 Task: Arrange a 90-minute workshop on team motivation techniques.
Action: Mouse moved to (85, 223)
Screenshot: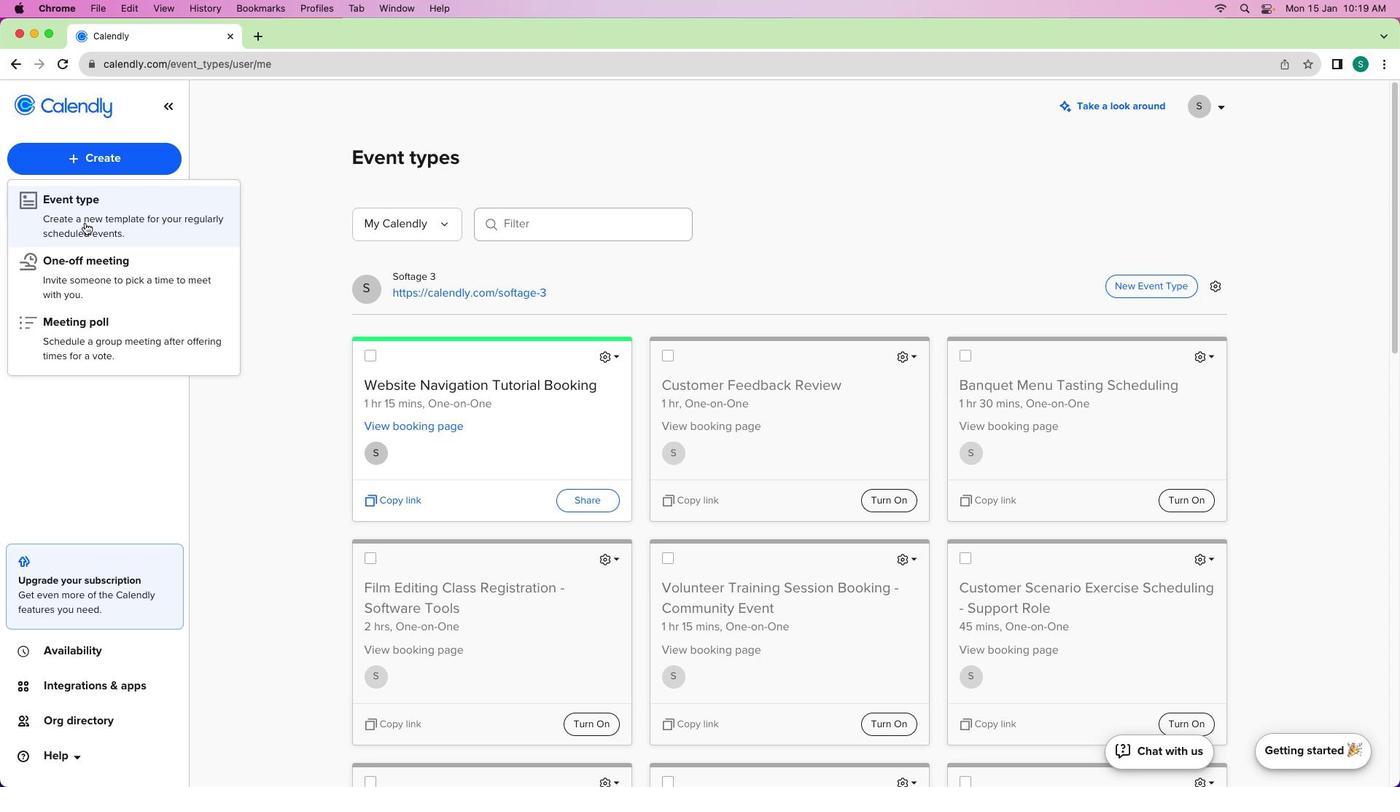 
Action: Mouse pressed left at (85, 223)
Screenshot: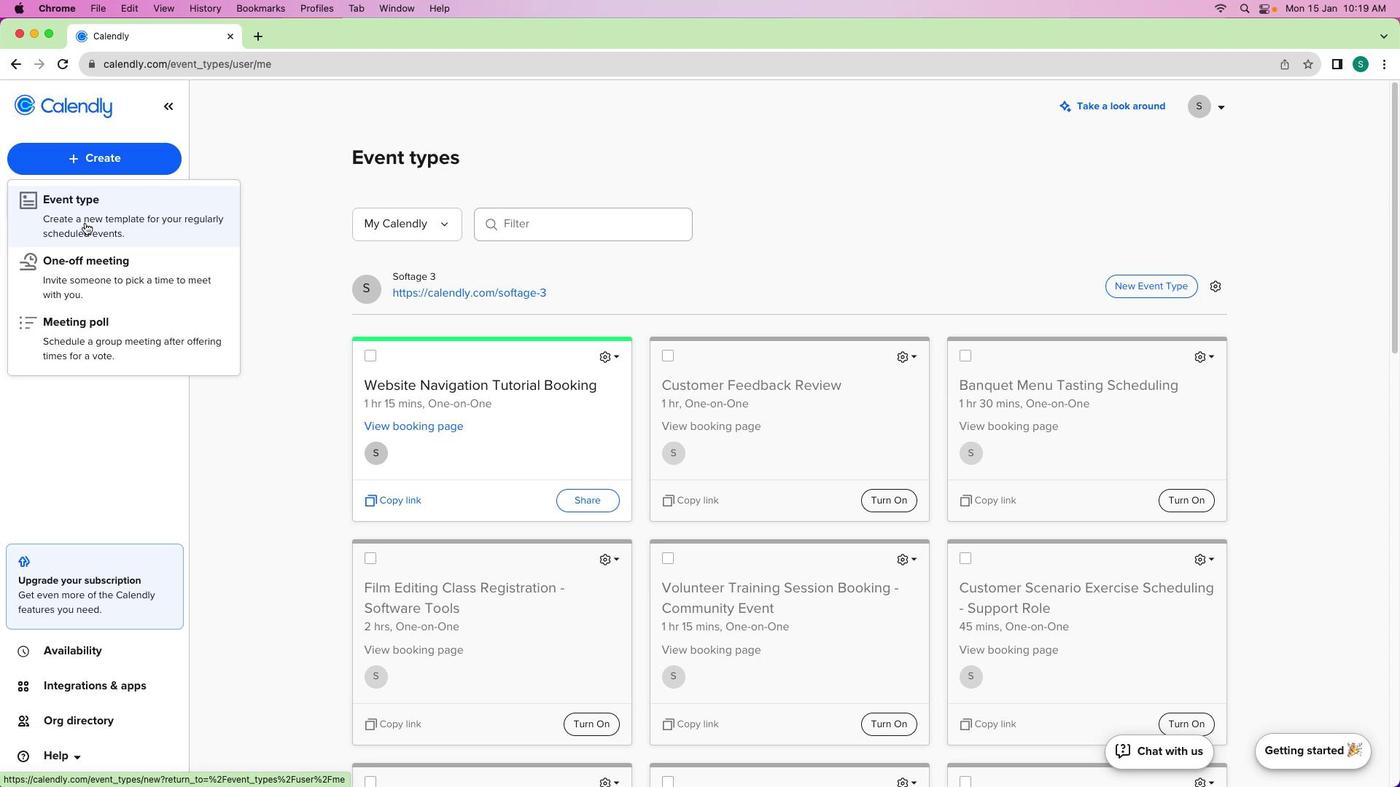 
Action: Mouse moved to (462, 272)
Screenshot: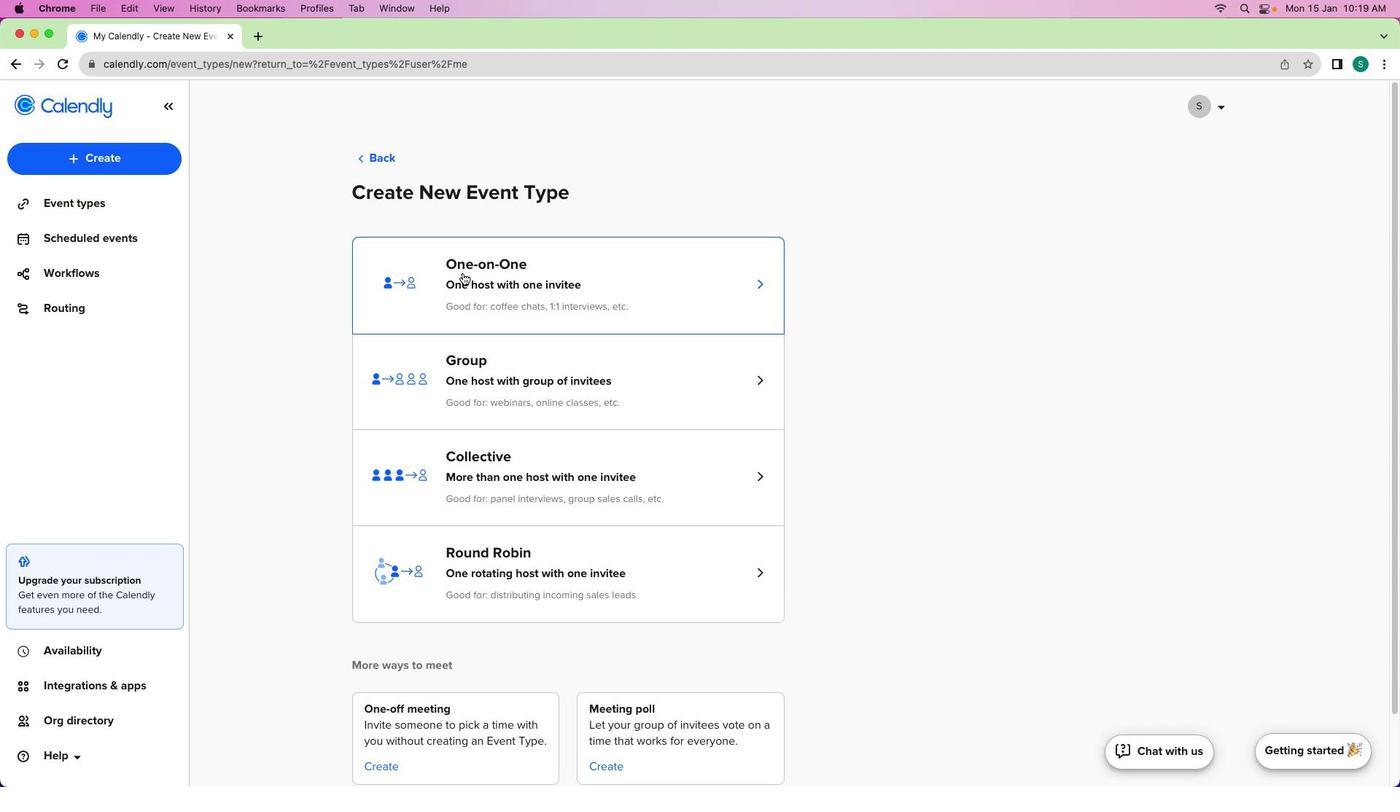 
Action: Mouse pressed left at (462, 272)
Screenshot: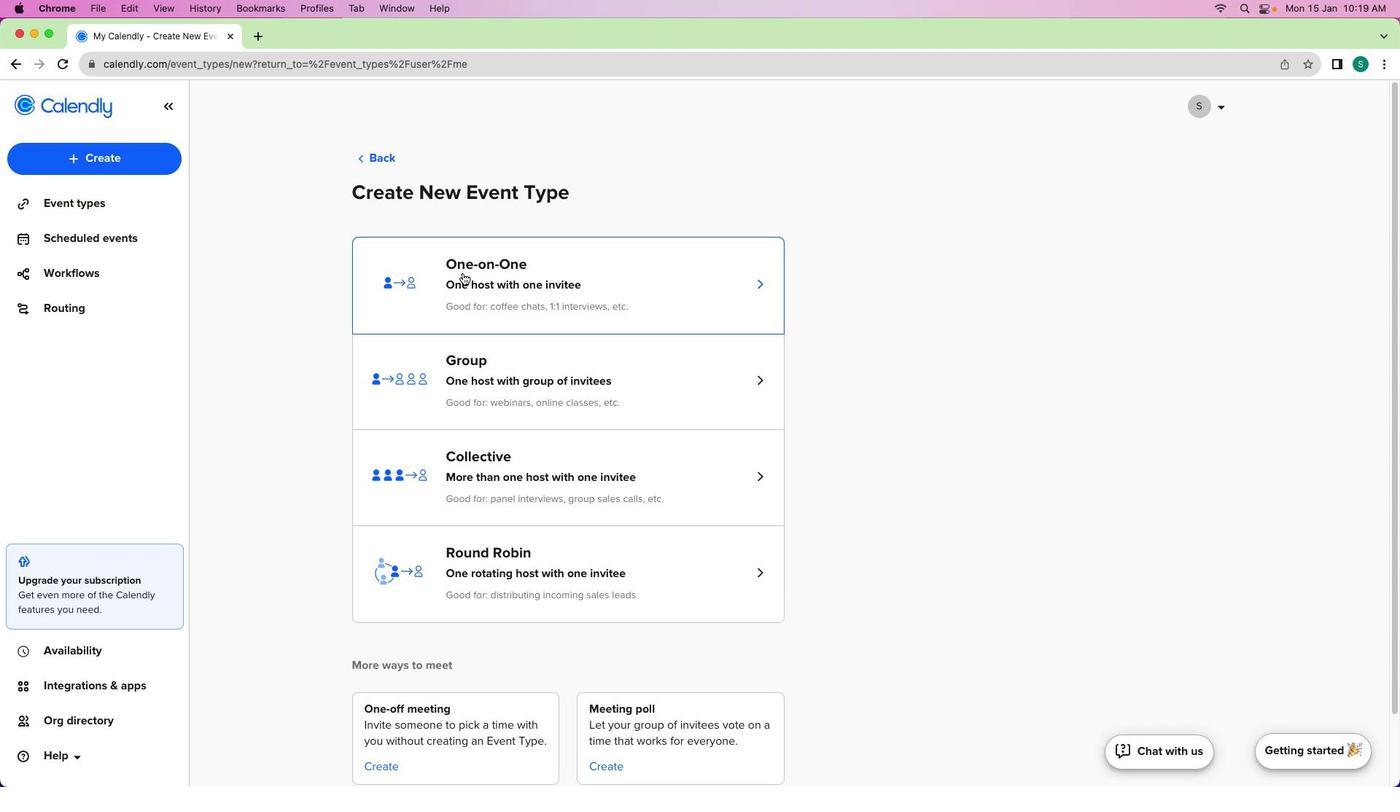 
Action: Mouse moved to (236, 214)
Screenshot: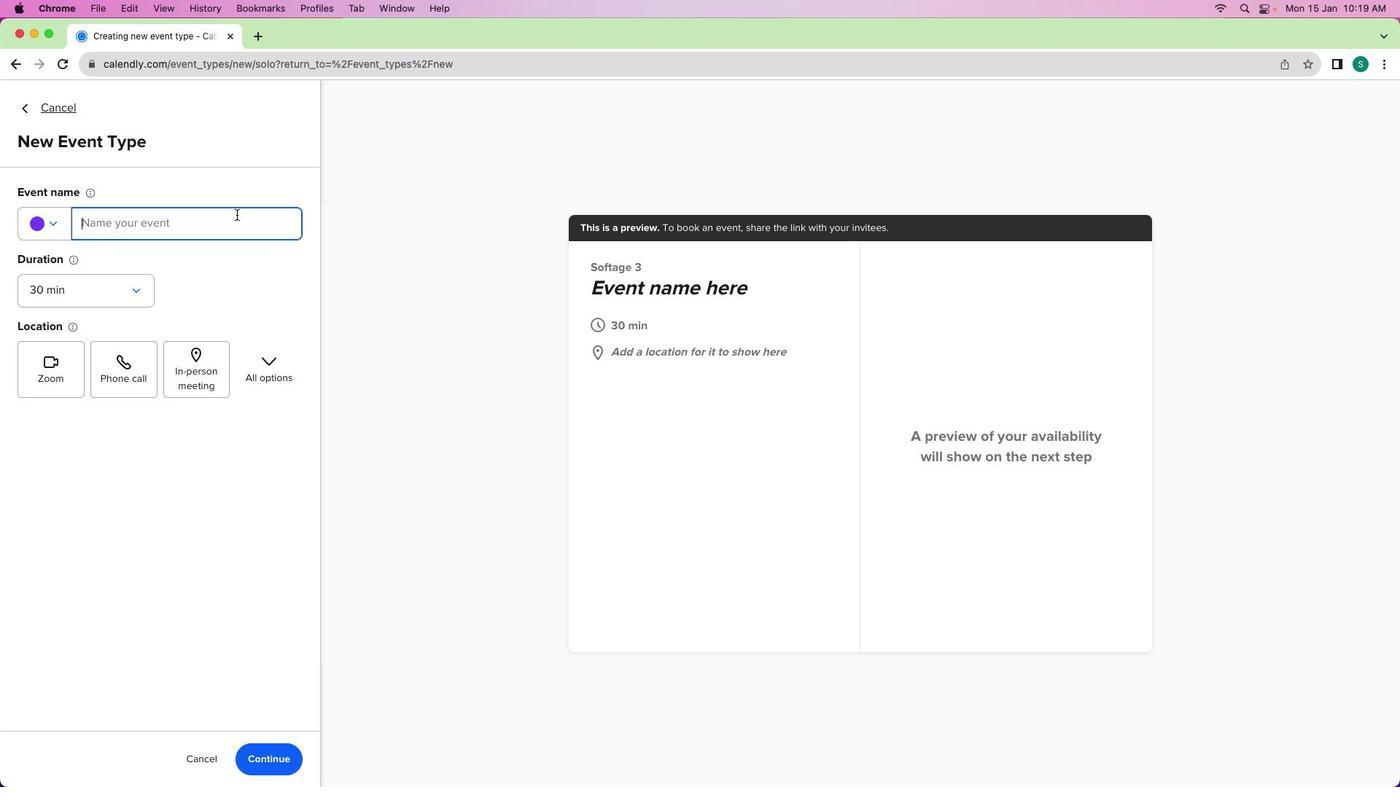 
Action: Mouse pressed left at (236, 214)
Screenshot: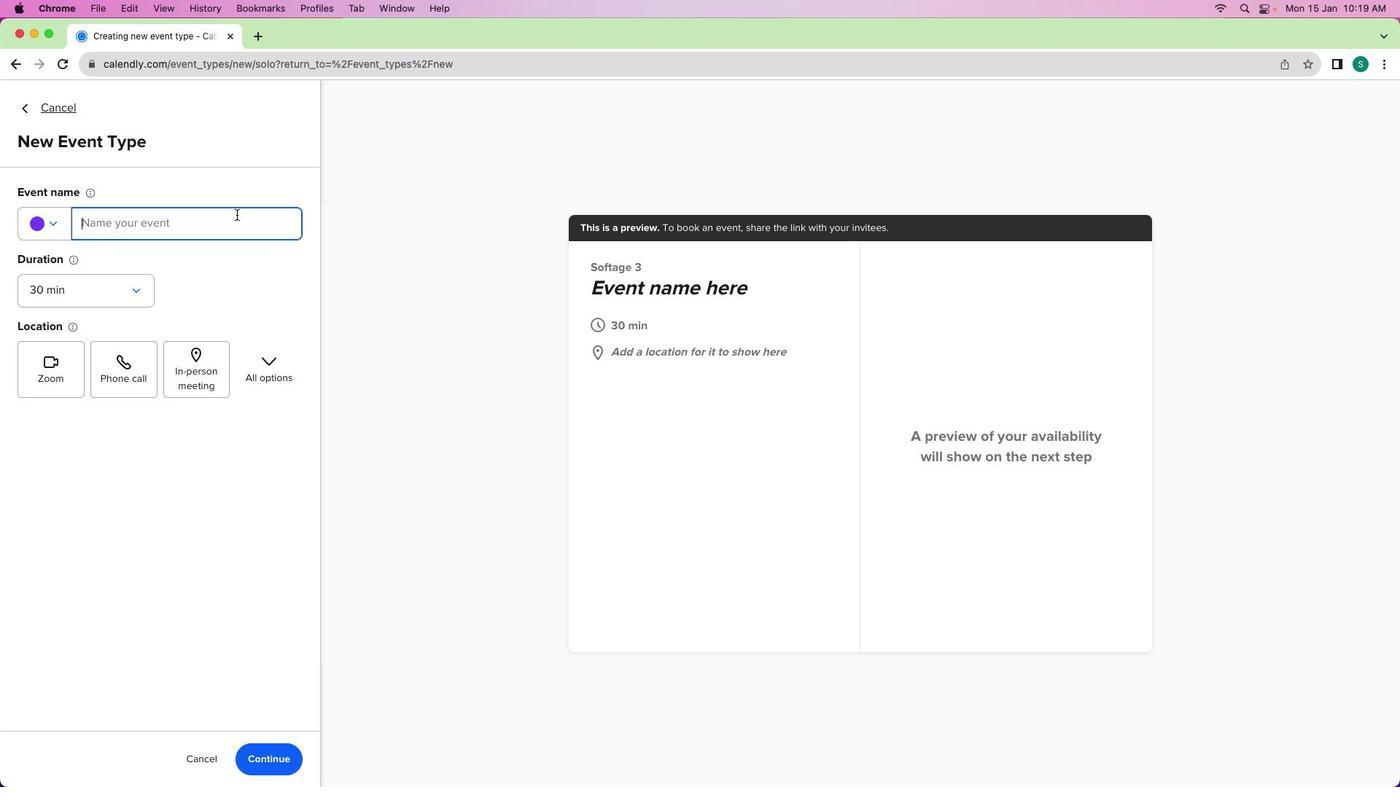 
Action: Mouse moved to (242, 213)
Screenshot: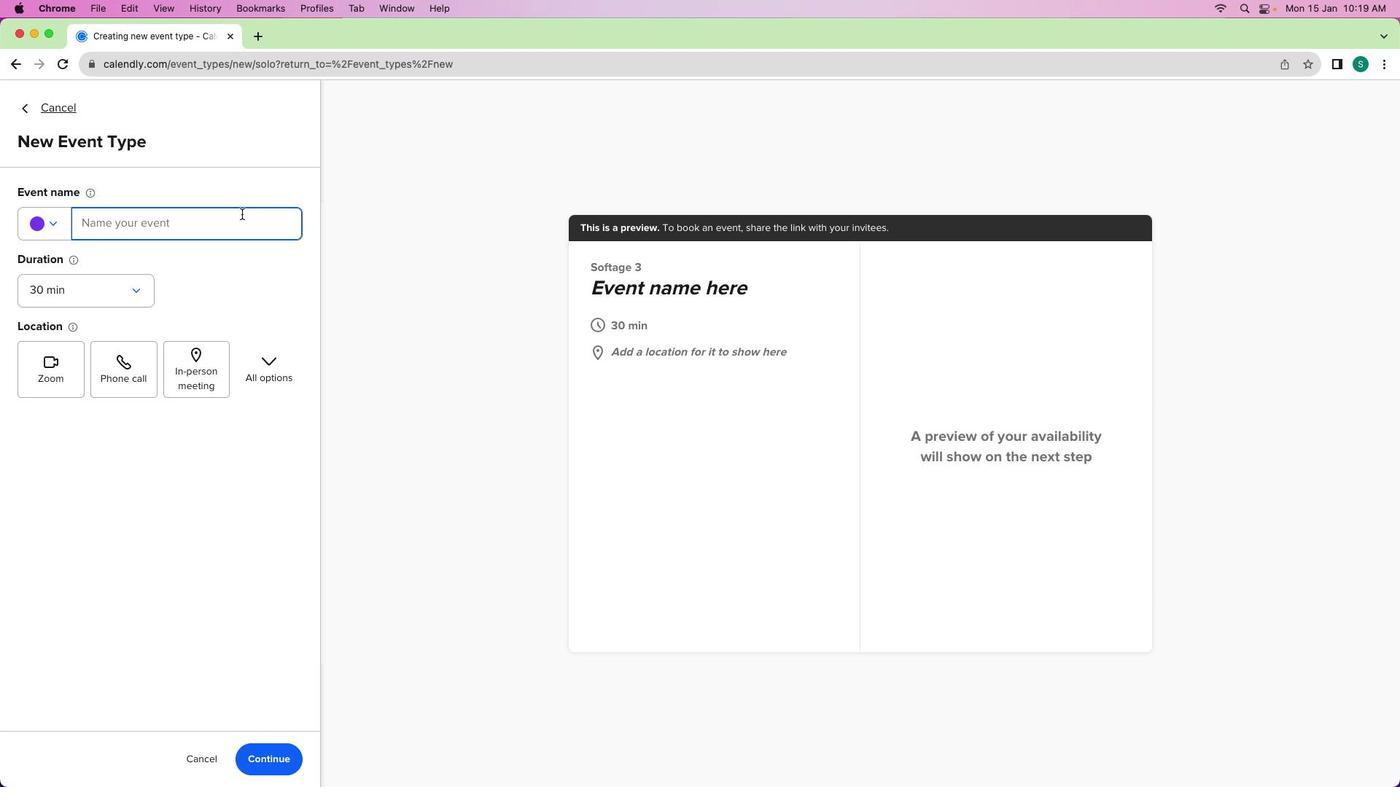 
Action: Key pressed Key.shift'T''e''a''m'Key.spaceKey.shift'M''o''t''i''v''a''t''i''o''n'Key.spaceKey.shift'T''e''c''h''n''i''q''u''e''s'Key.spaceKey.shift'W''o''r''k''s''h''o''p'
Screenshot: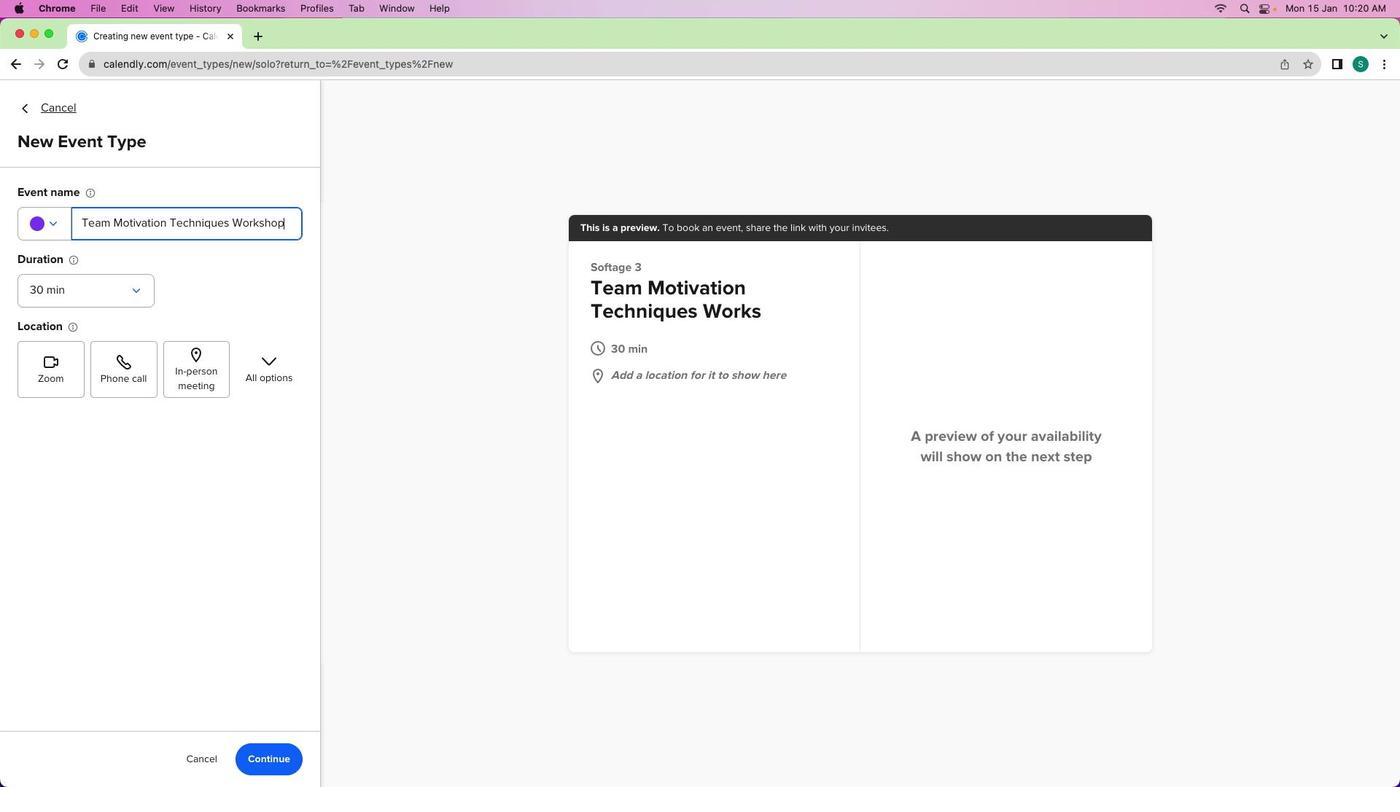 
Action: Mouse moved to (93, 291)
Screenshot: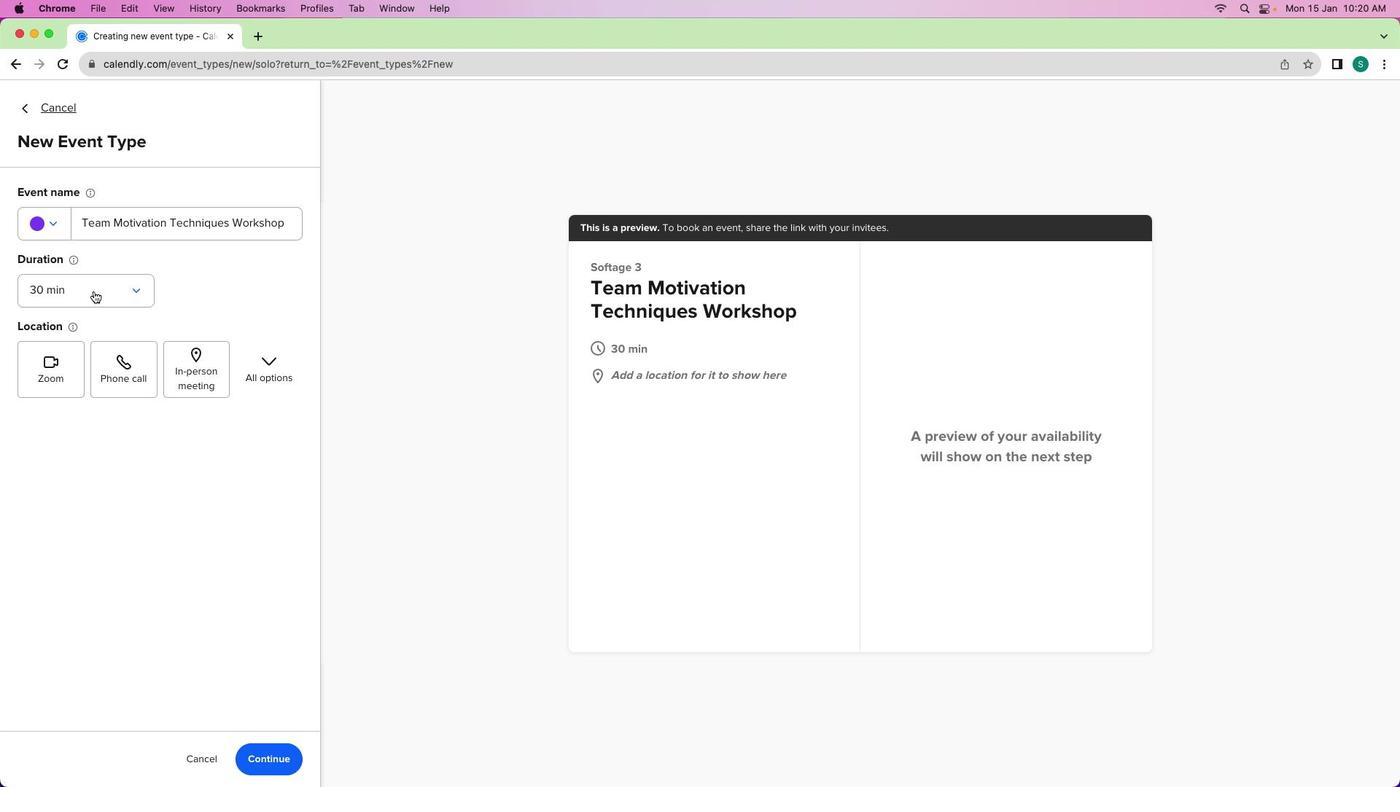 
Action: Mouse pressed left at (93, 291)
Screenshot: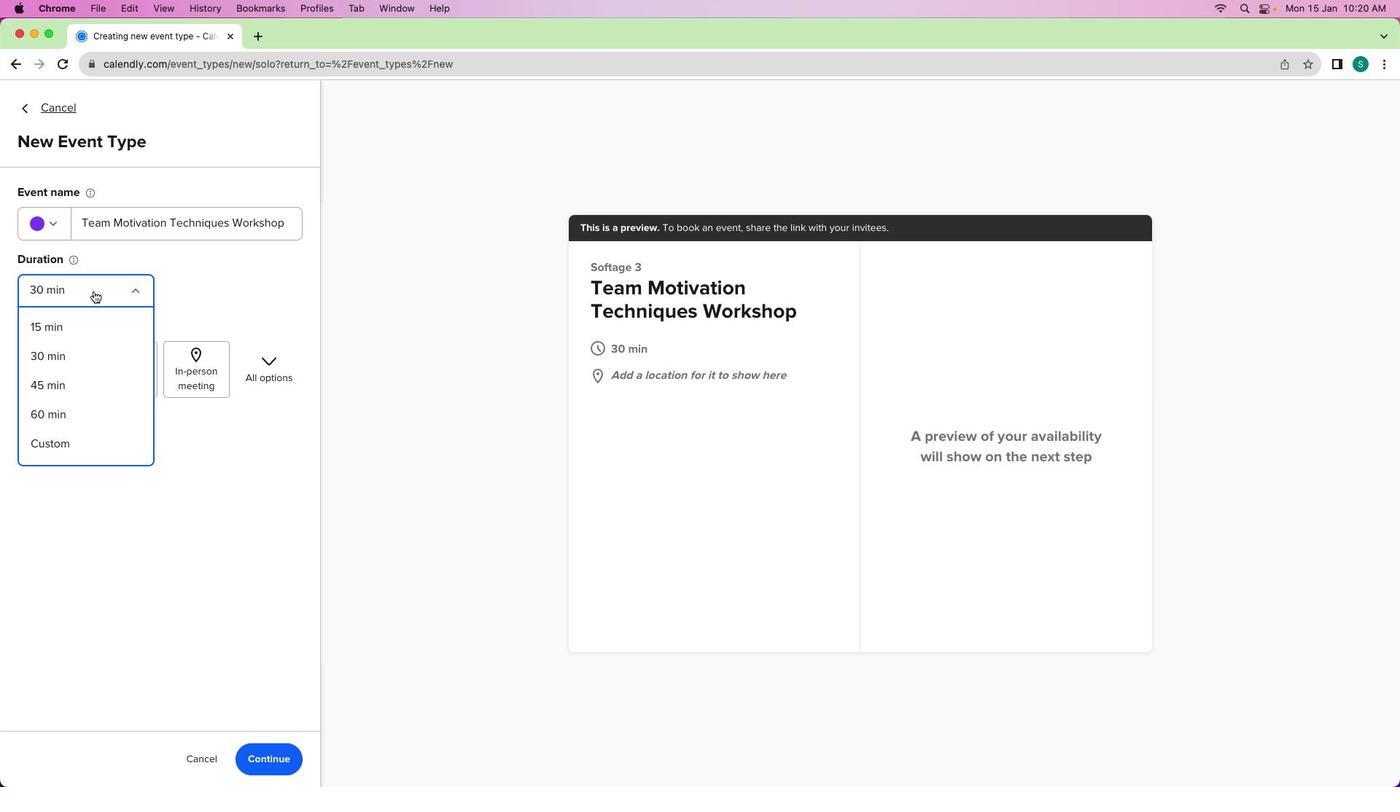 
Action: Mouse moved to (89, 433)
Screenshot: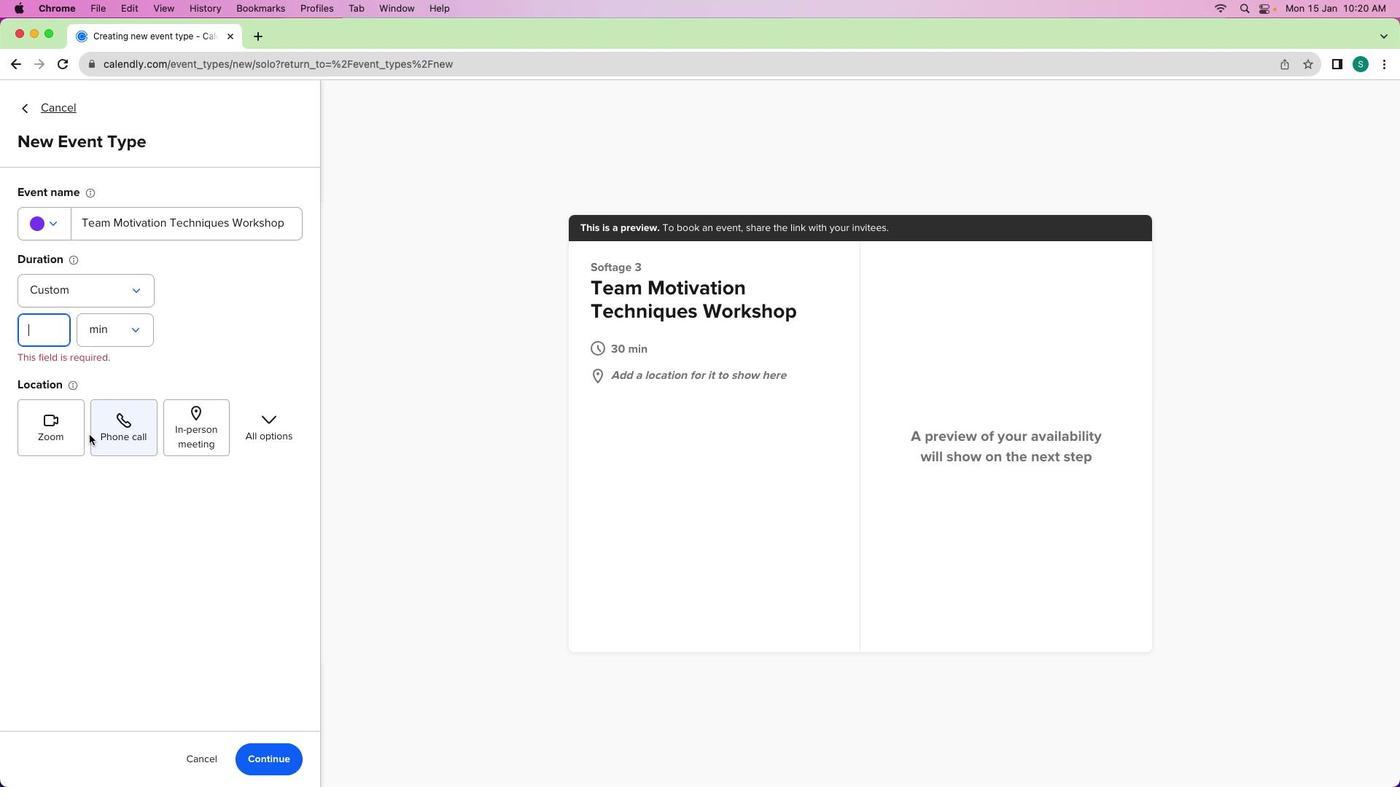 
Action: Mouse pressed left at (89, 433)
Screenshot: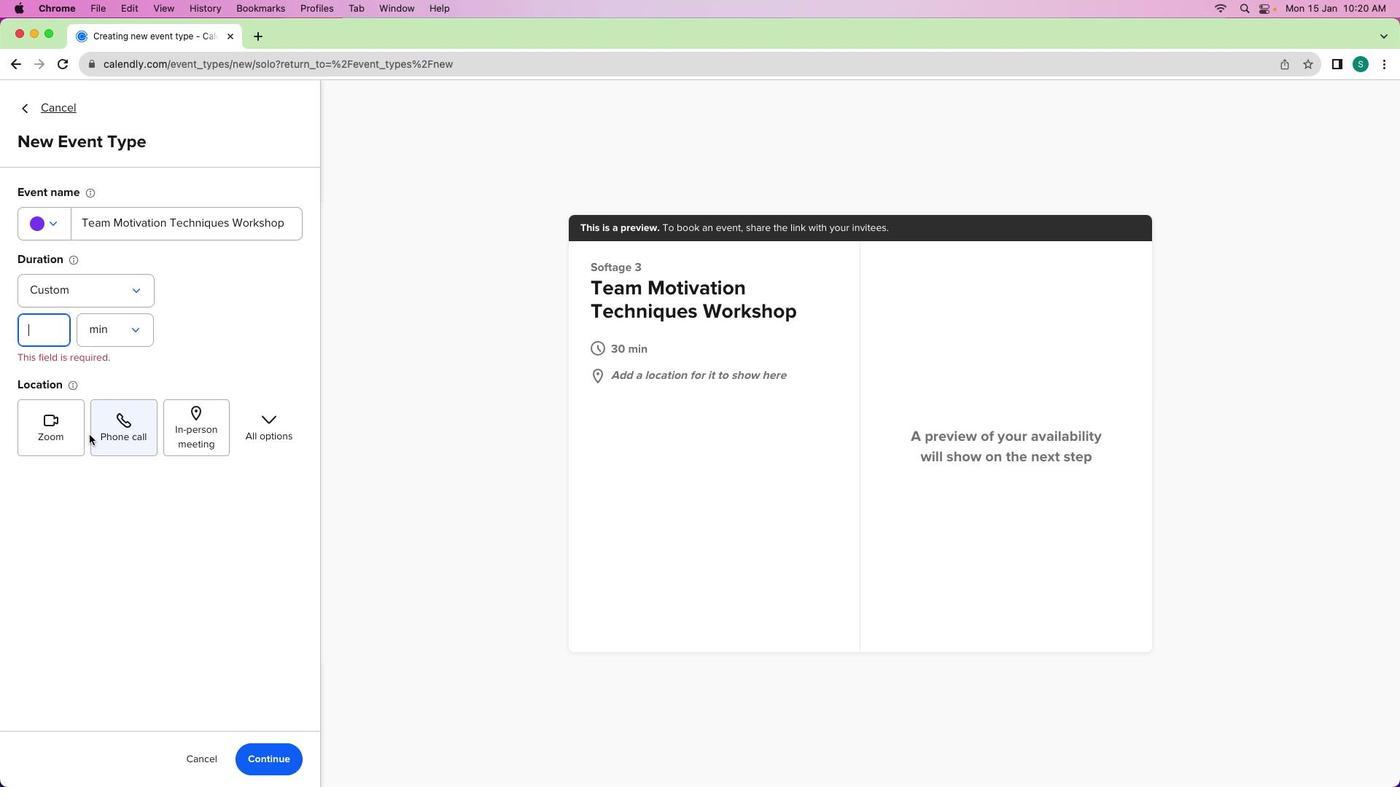 
Action: Mouse moved to (43, 352)
Screenshot: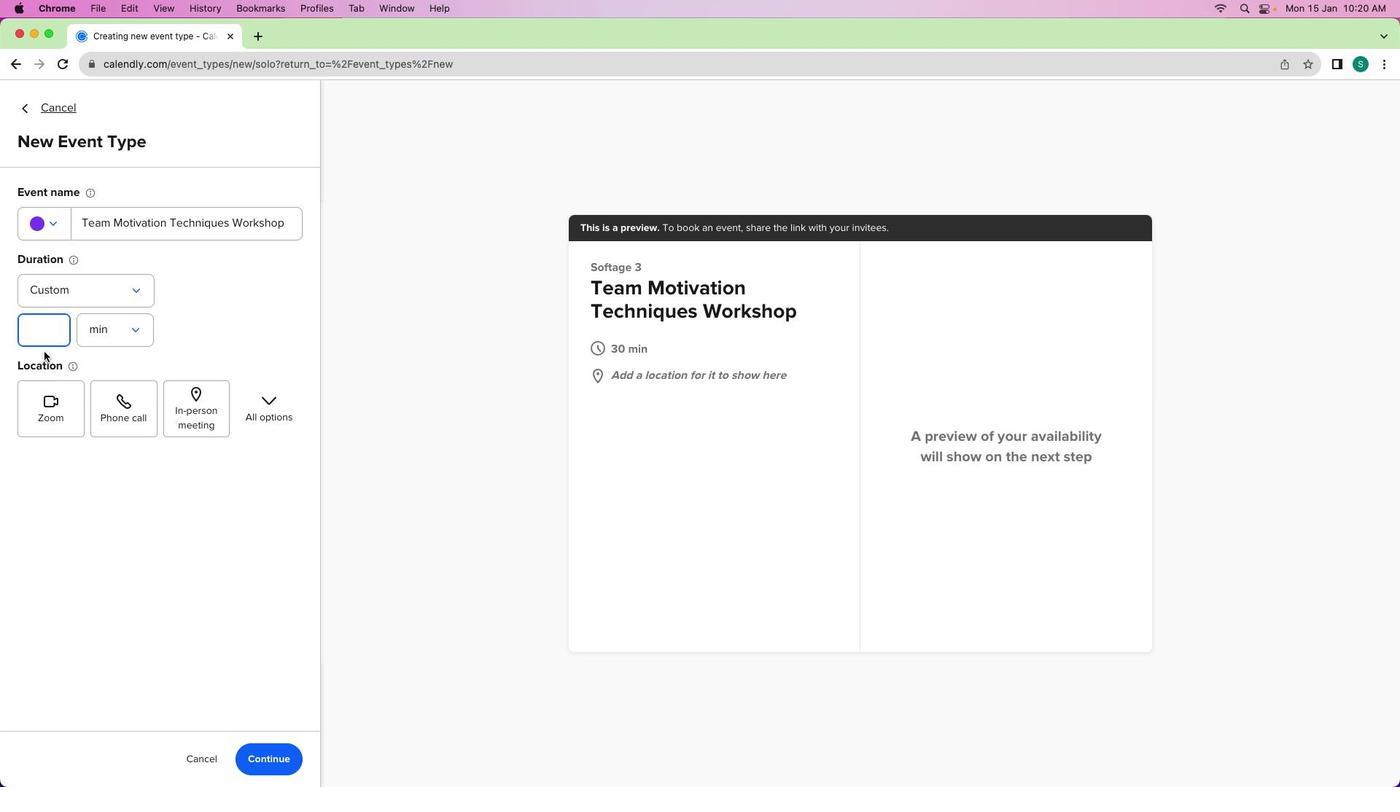 
Action: Key pressed '9''0'
Screenshot: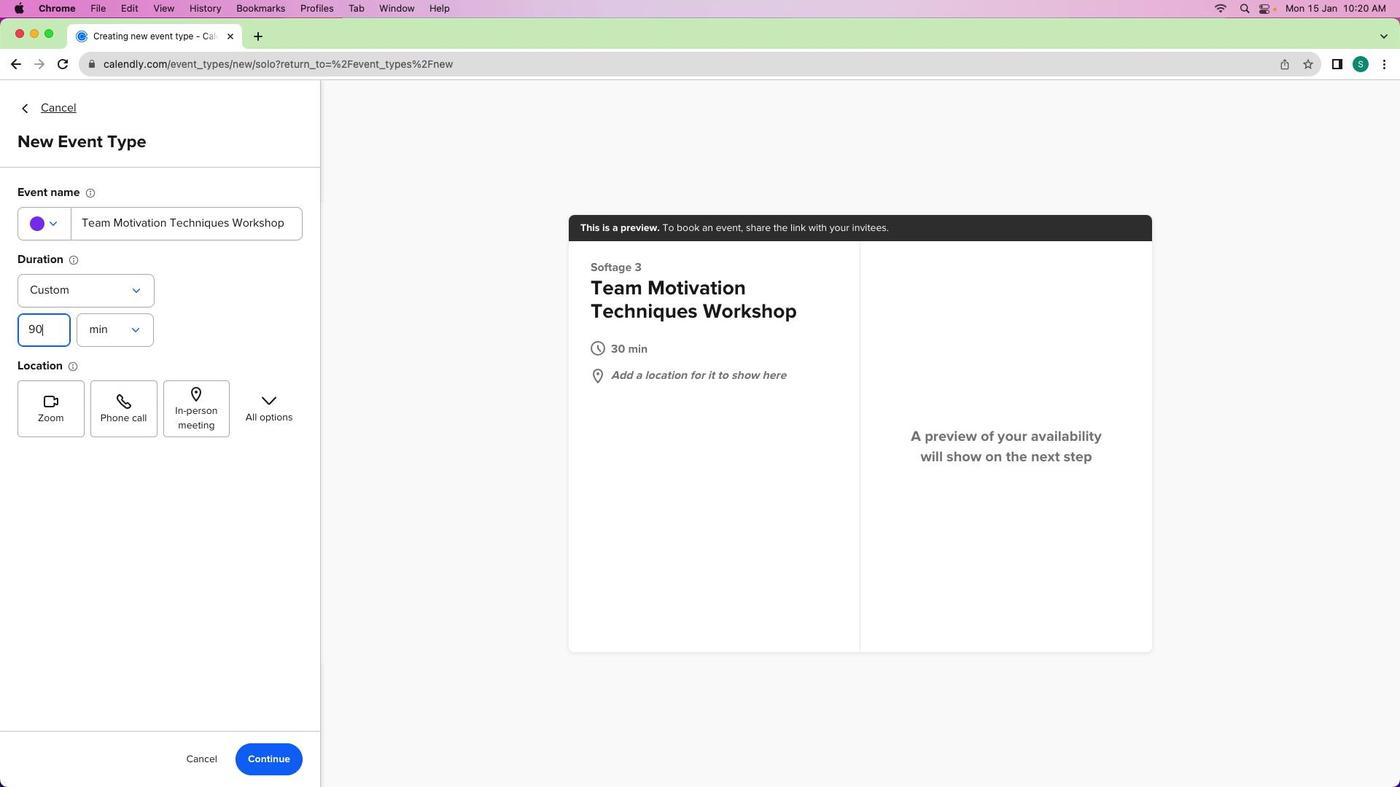 
Action: Mouse moved to (46, 224)
Screenshot: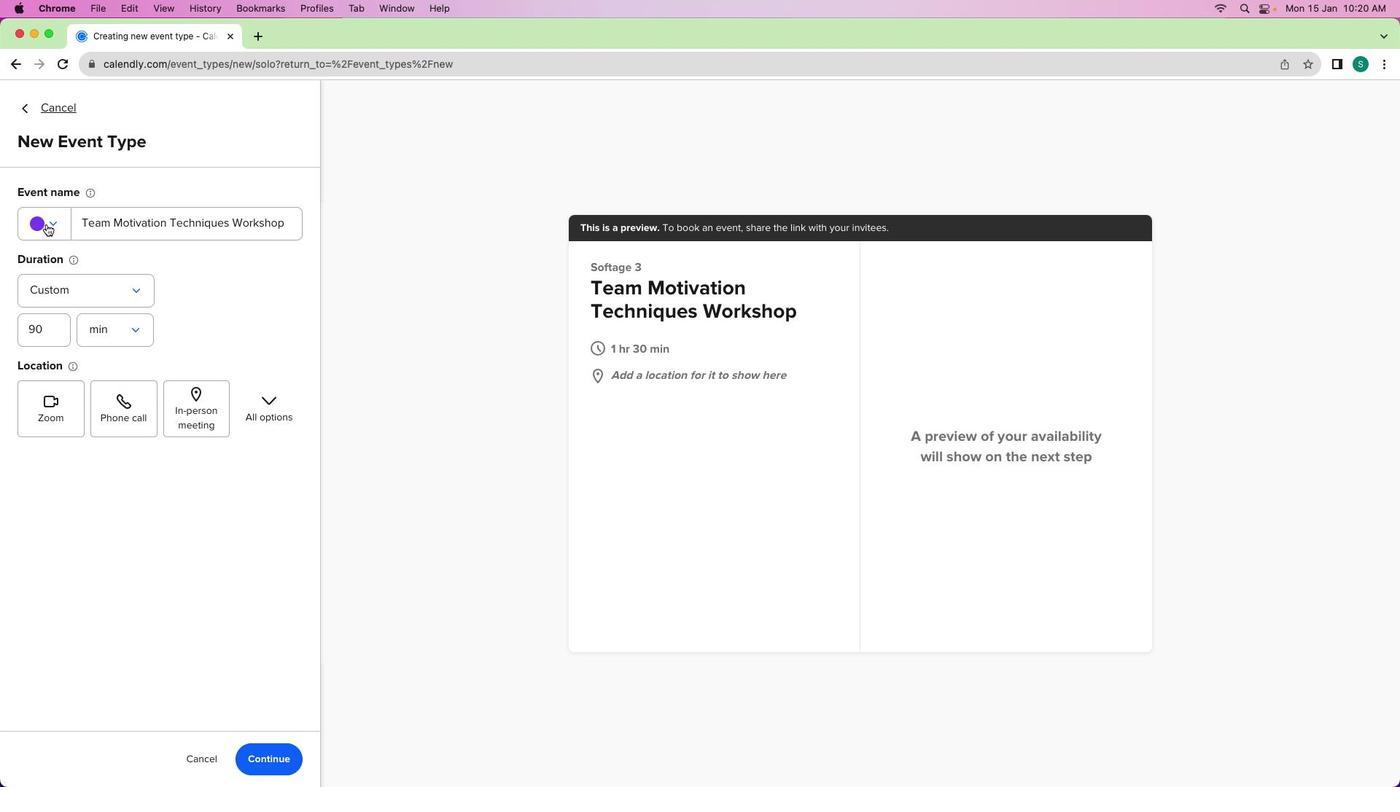 
Action: Mouse pressed left at (46, 224)
Screenshot: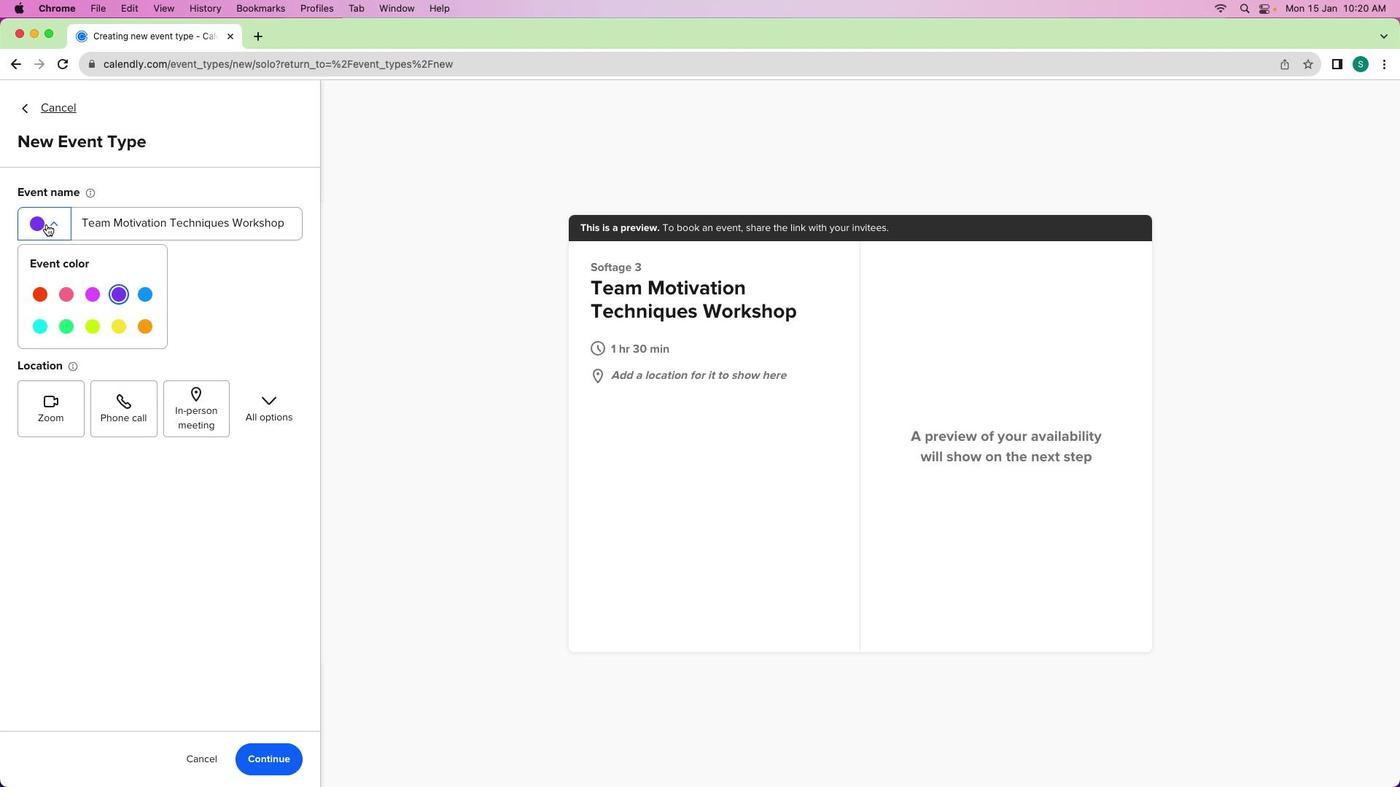 
Action: Mouse moved to (141, 301)
Screenshot: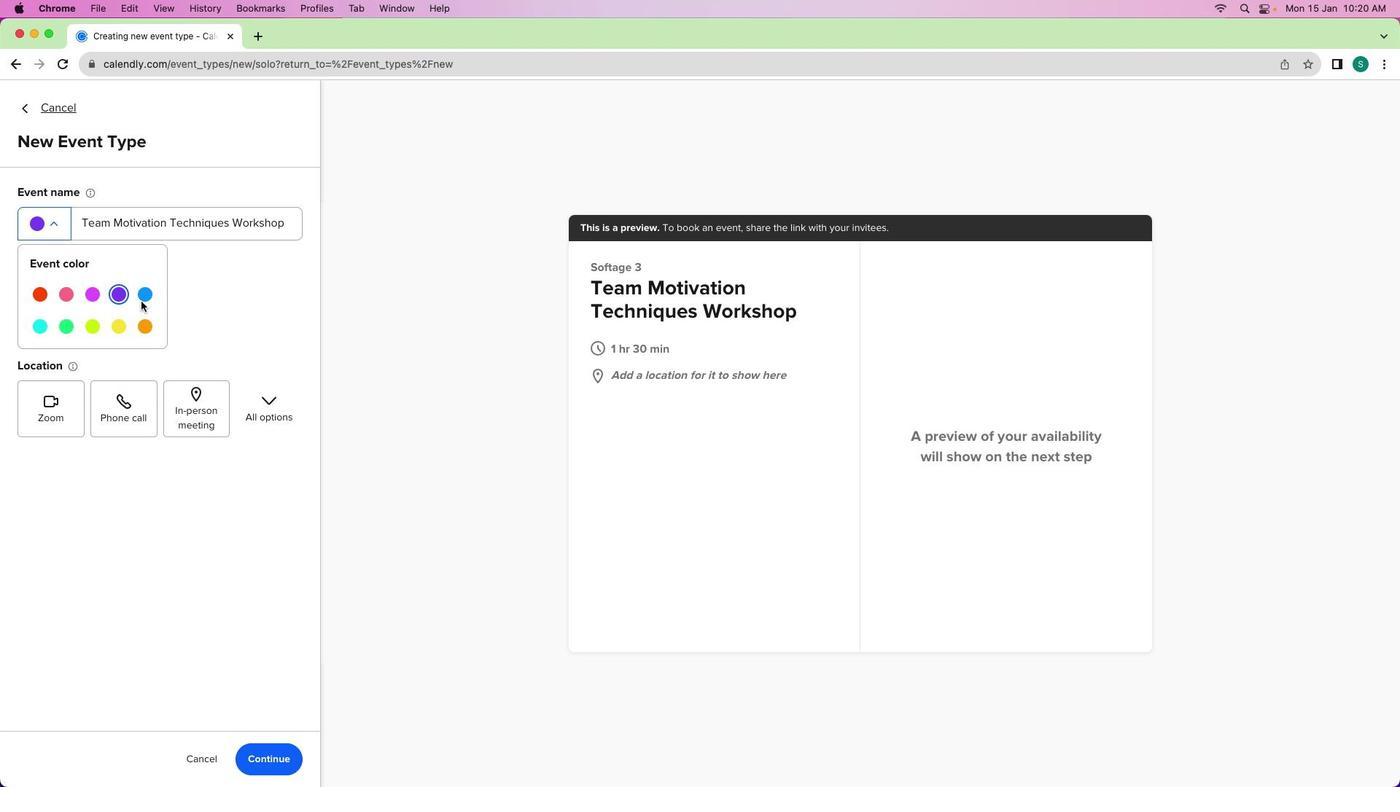 
Action: Mouse pressed left at (141, 301)
Screenshot: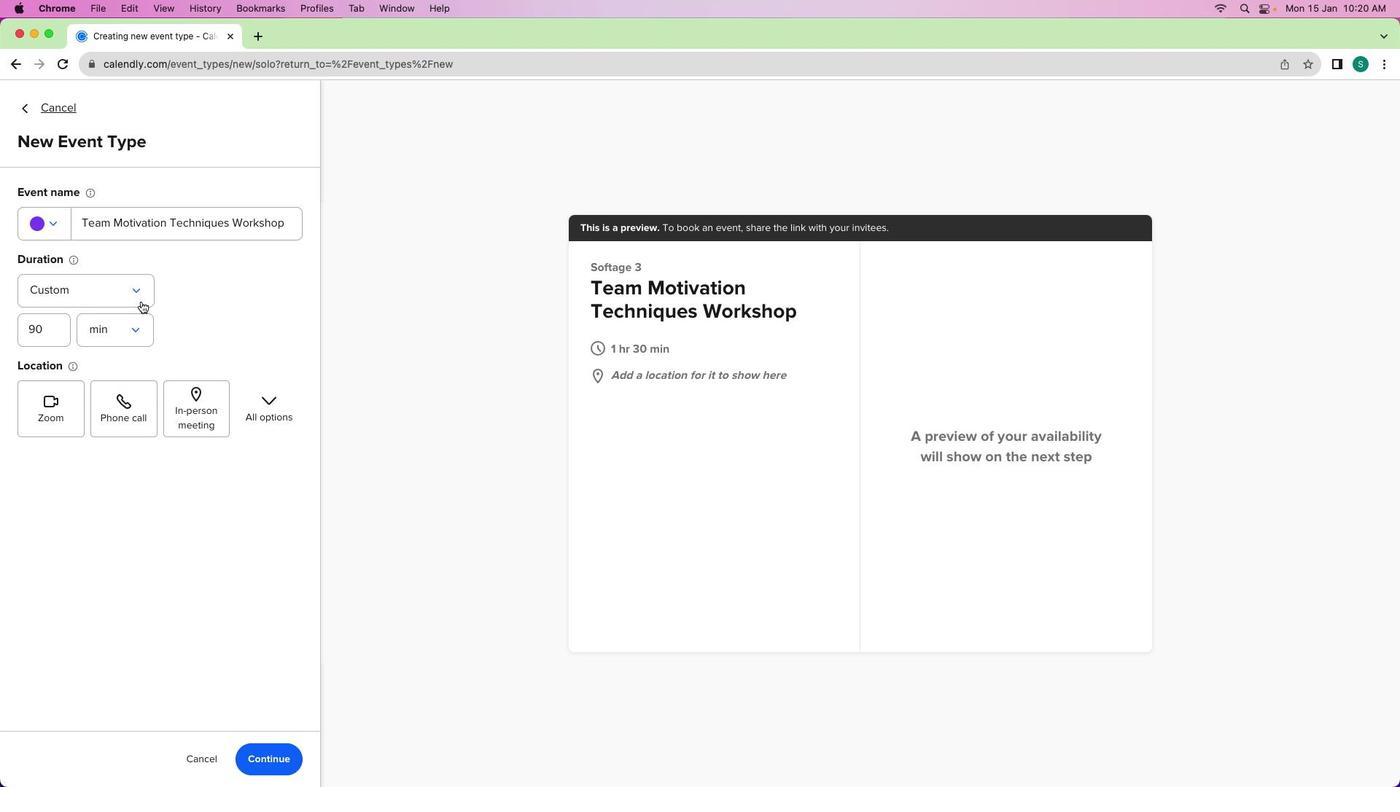 
Action: Mouse moved to (61, 225)
Screenshot: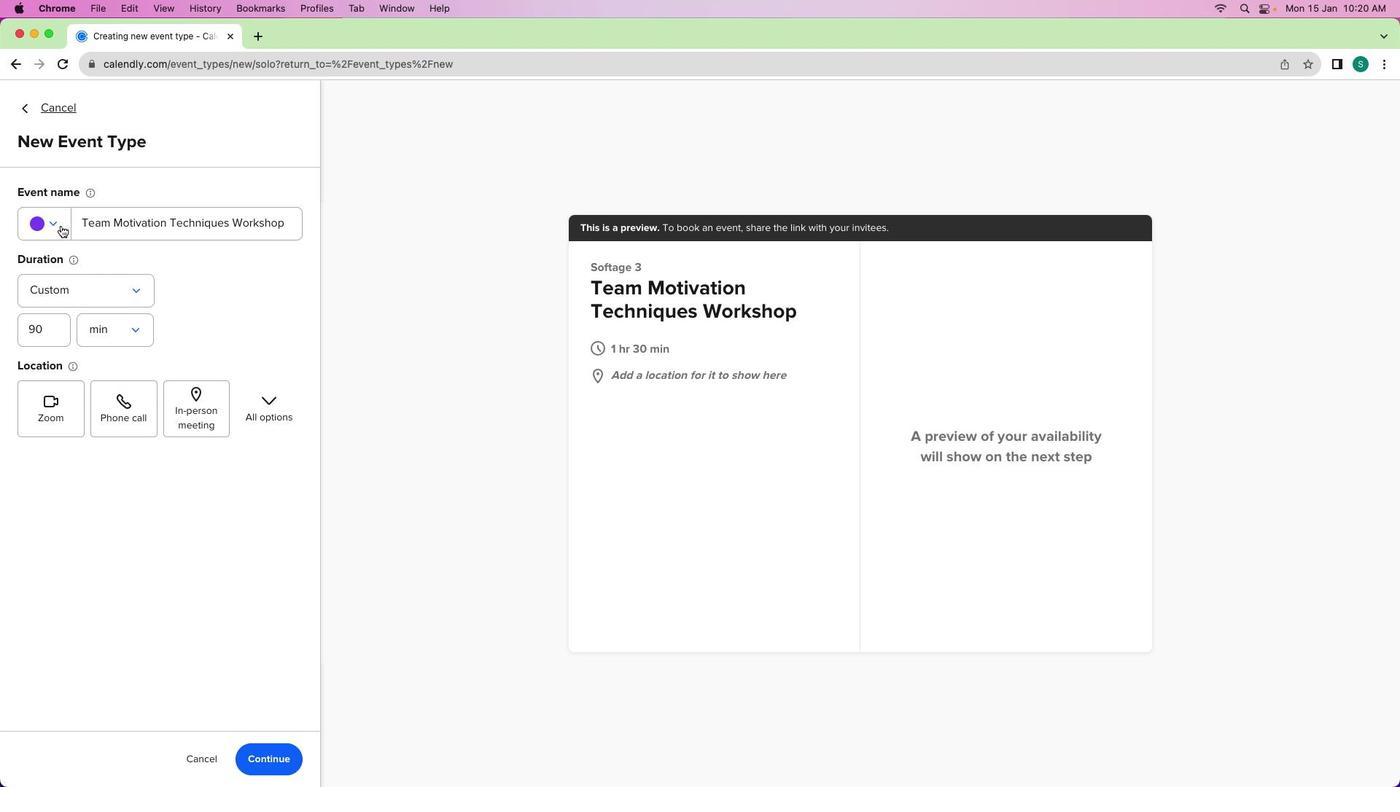 
Action: Mouse pressed left at (61, 225)
Screenshot: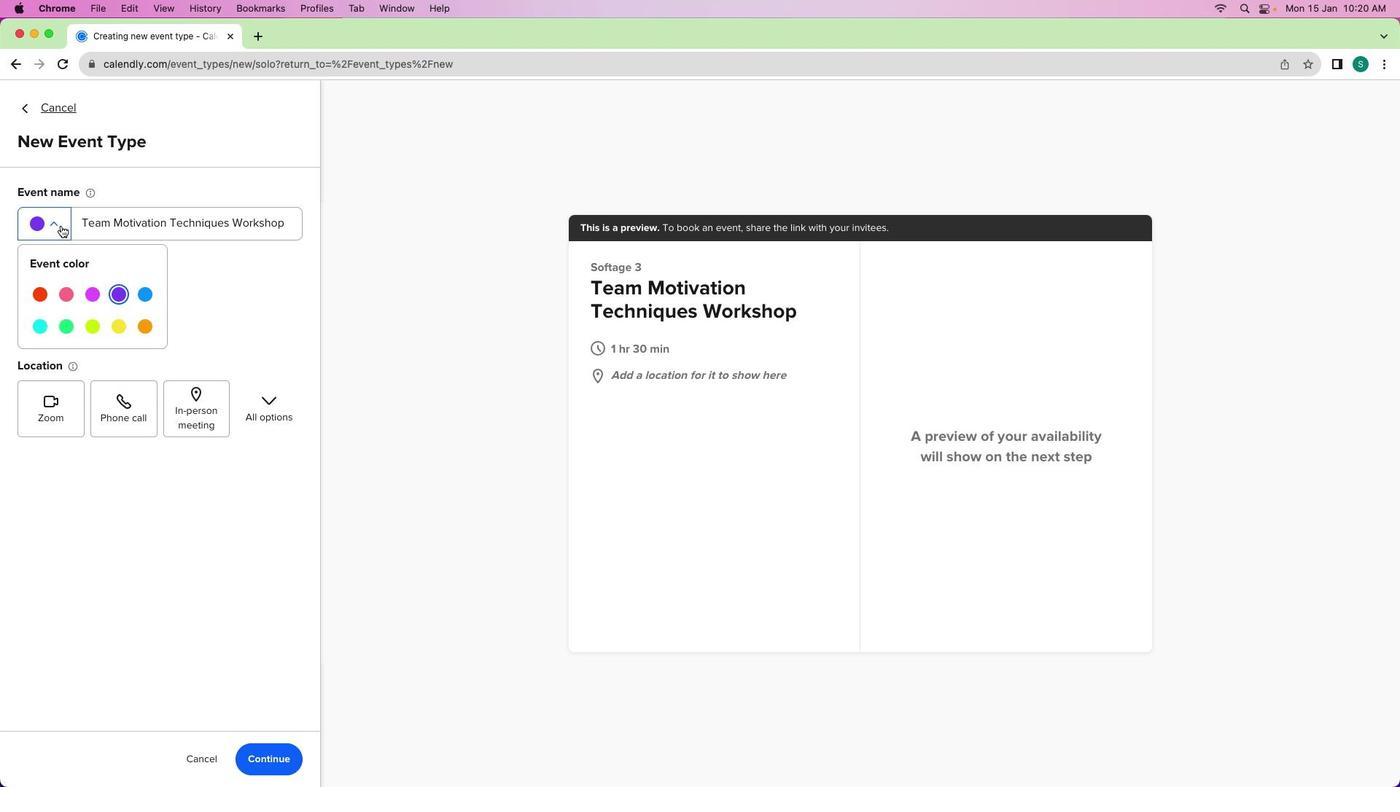 
Action: Mouse moved to (143, 326)
Screenshot: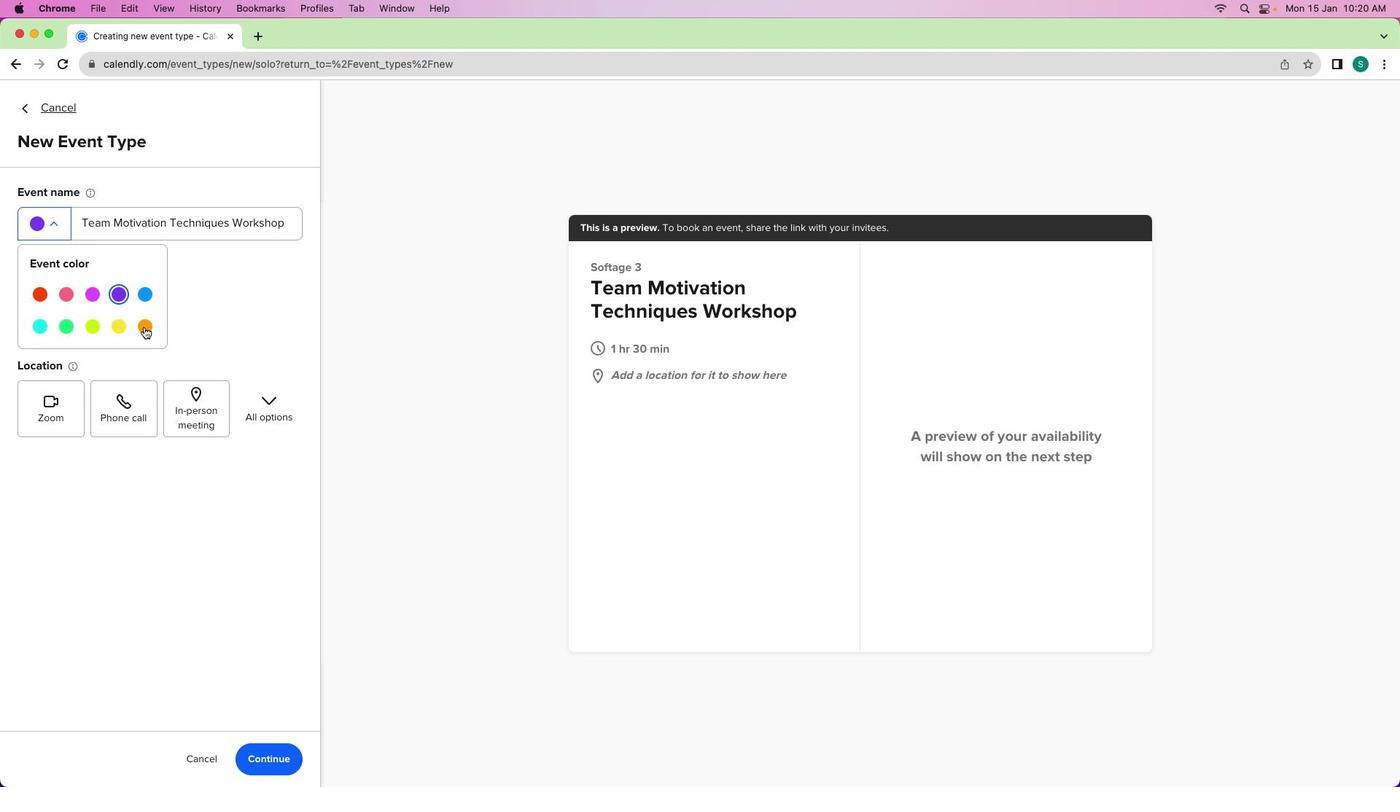 
Action: Mouse pressed left at (143, 326)
Screenshot: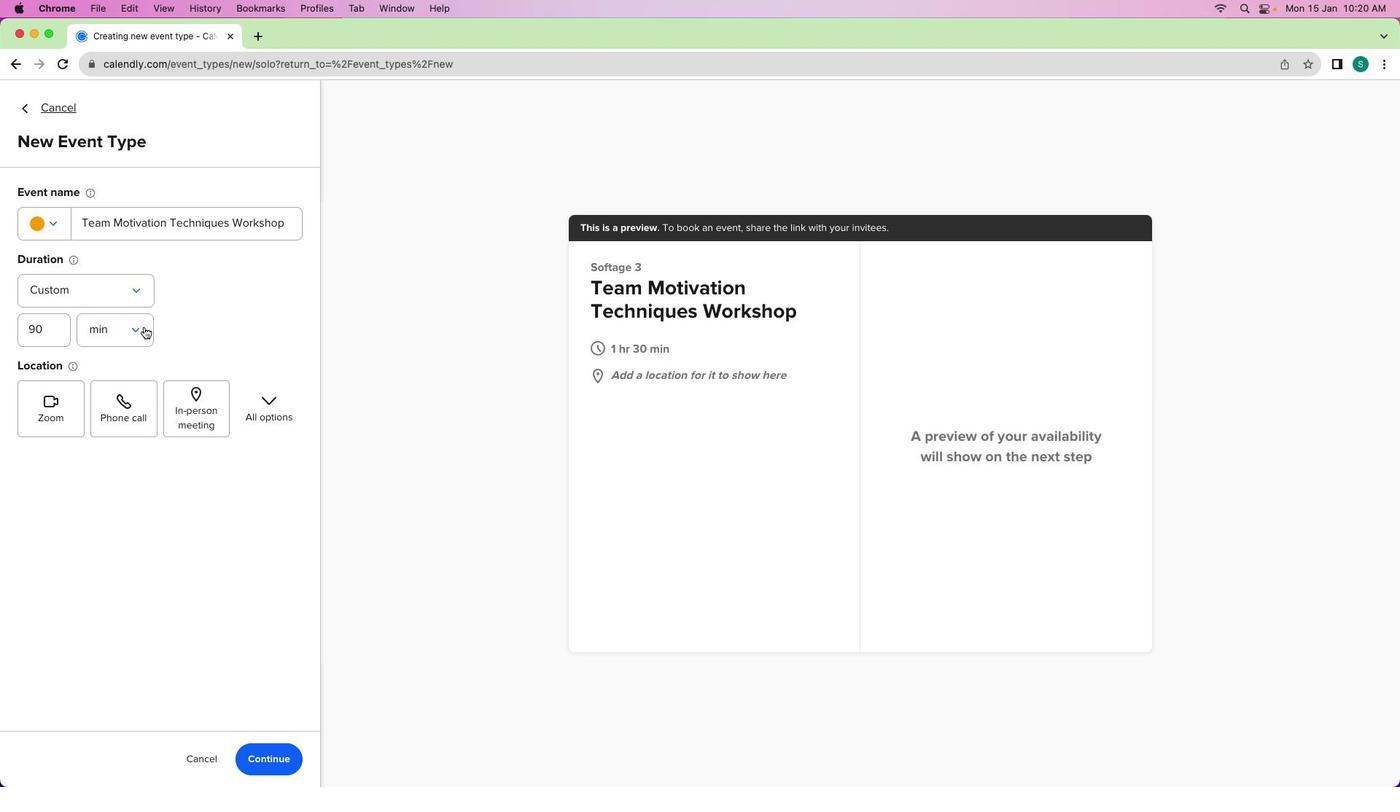 
Action: Mouse moved to (53, 428)
Screenshot: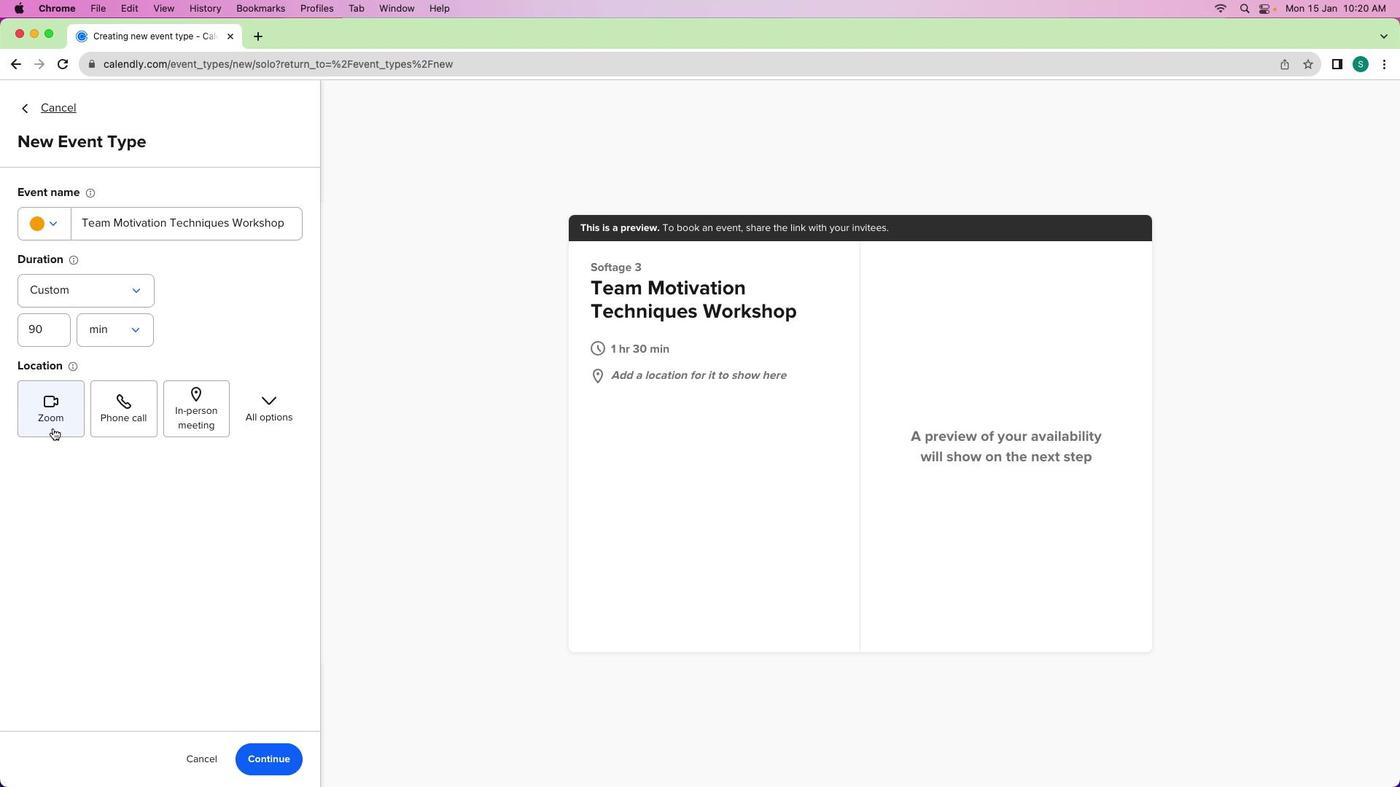 
Action: Mouse pressed left at (53, 428)
Screenshot: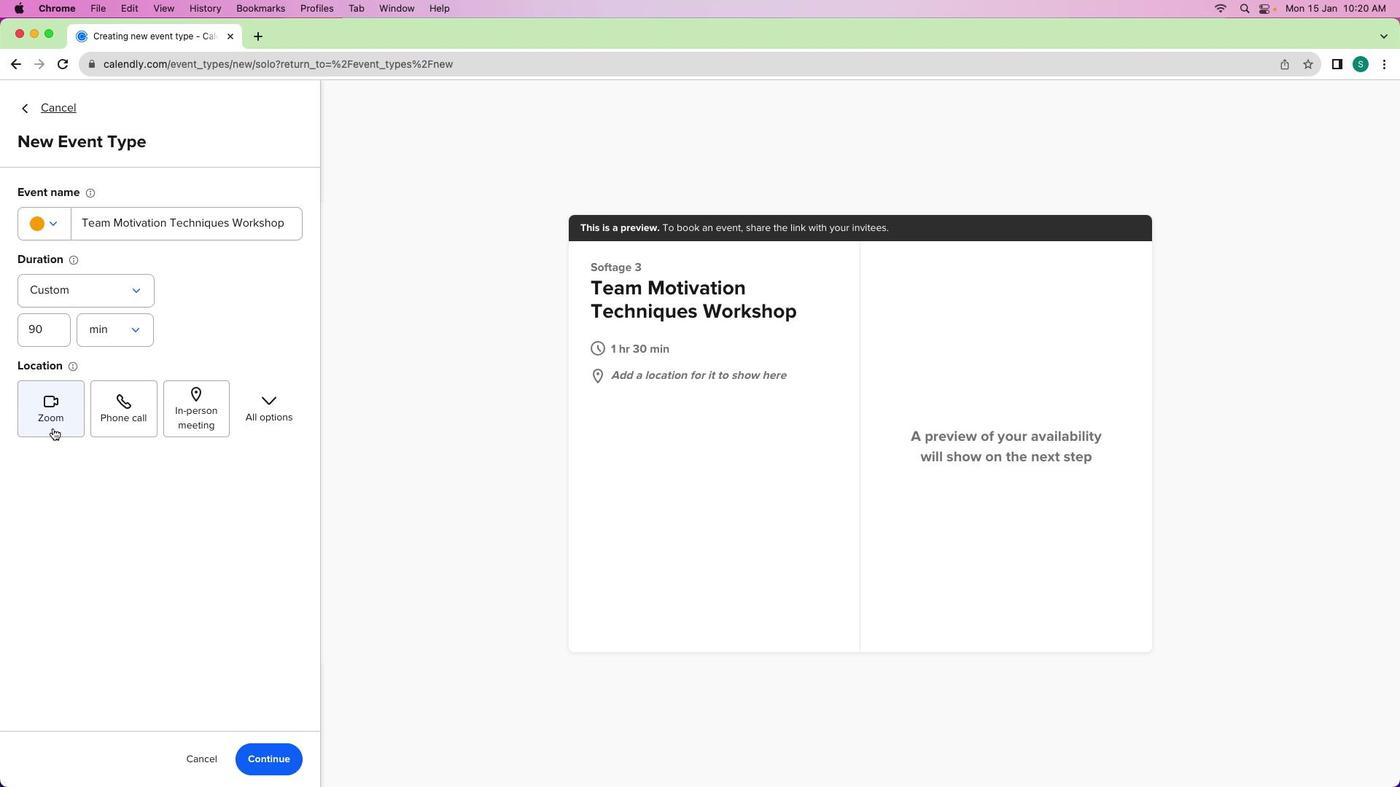 
Action: Mouse moved to (253, 761)
Screenshot: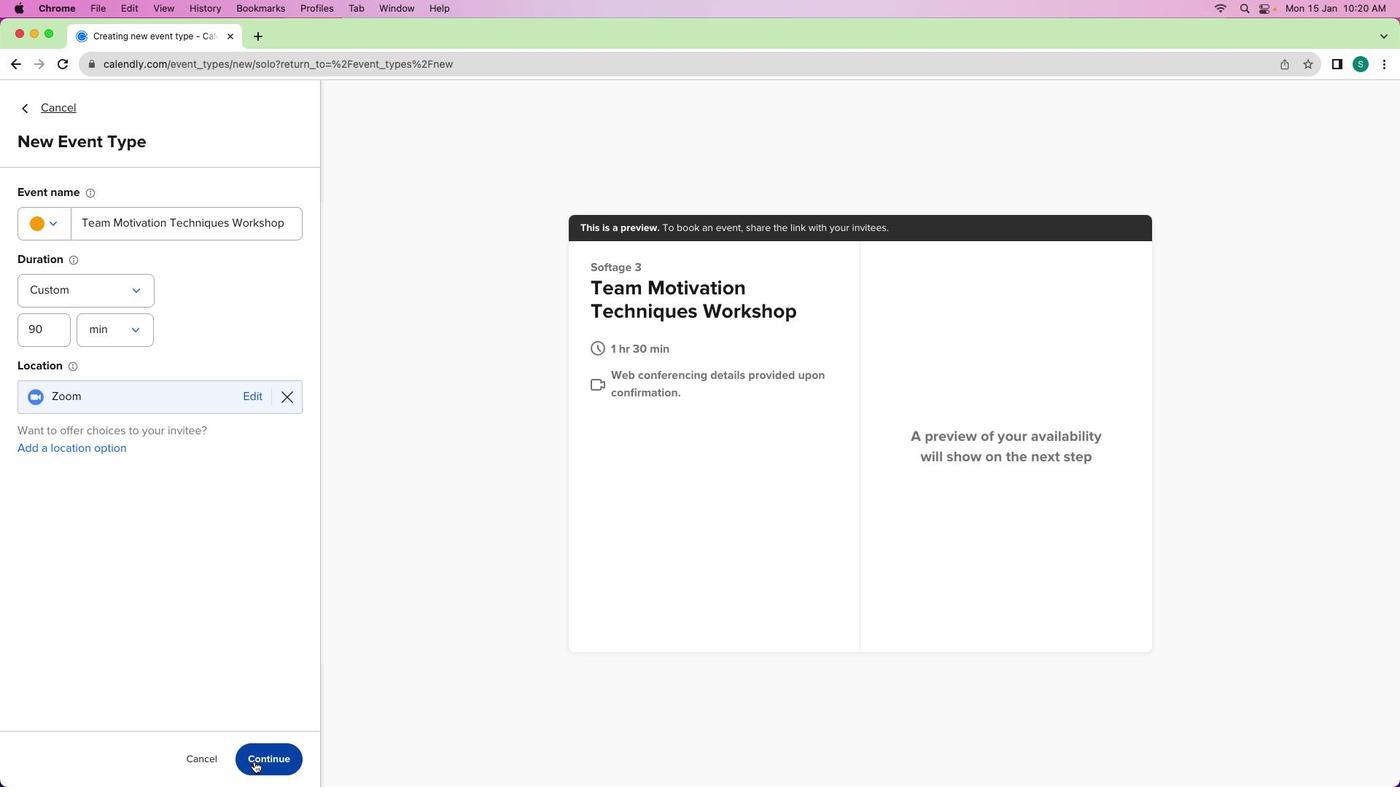 
Action: Mouse pressed left at (253, 761)
Screenshot: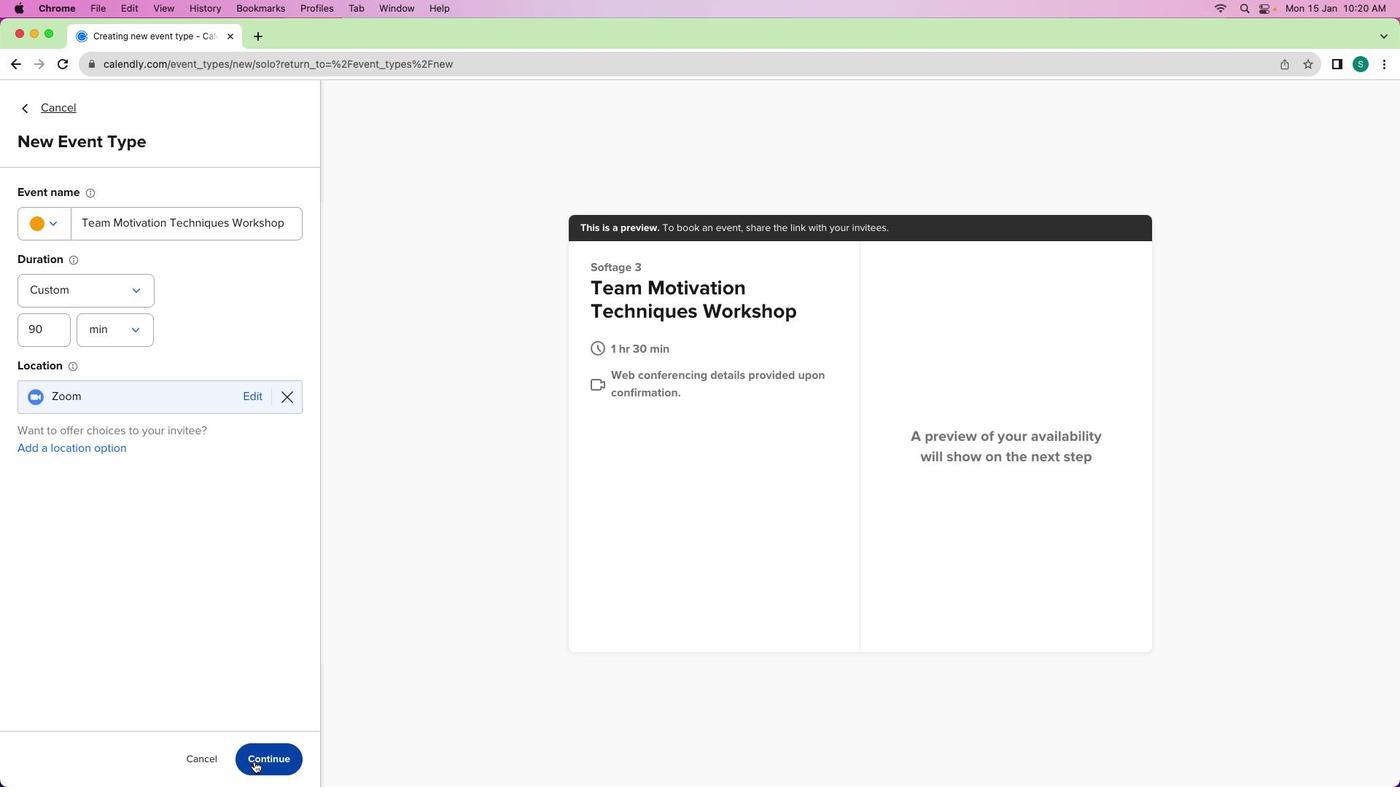 
Action: Mouse moved to (180, 241)
Screenshot: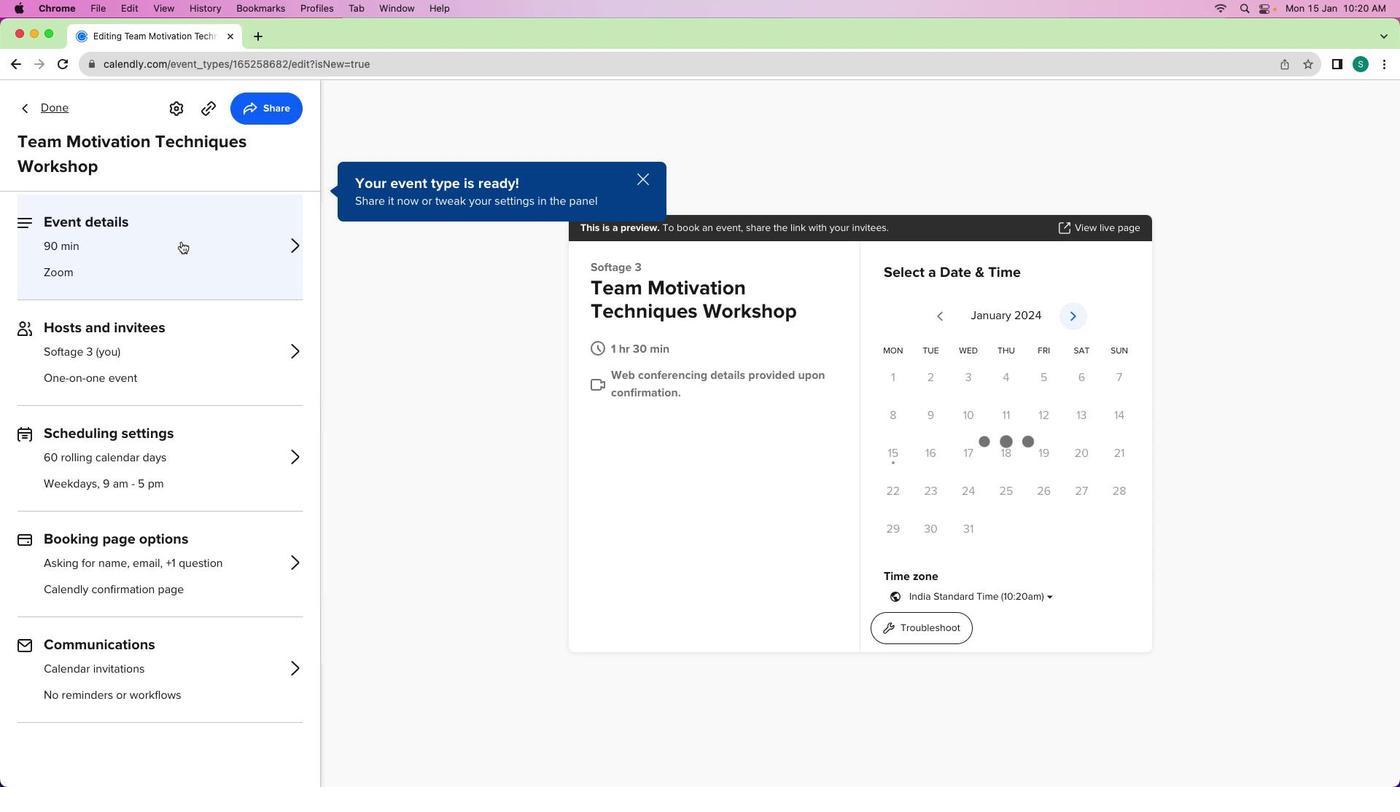 
Action: Mouse pressed left at (180, 241)
Screenshot: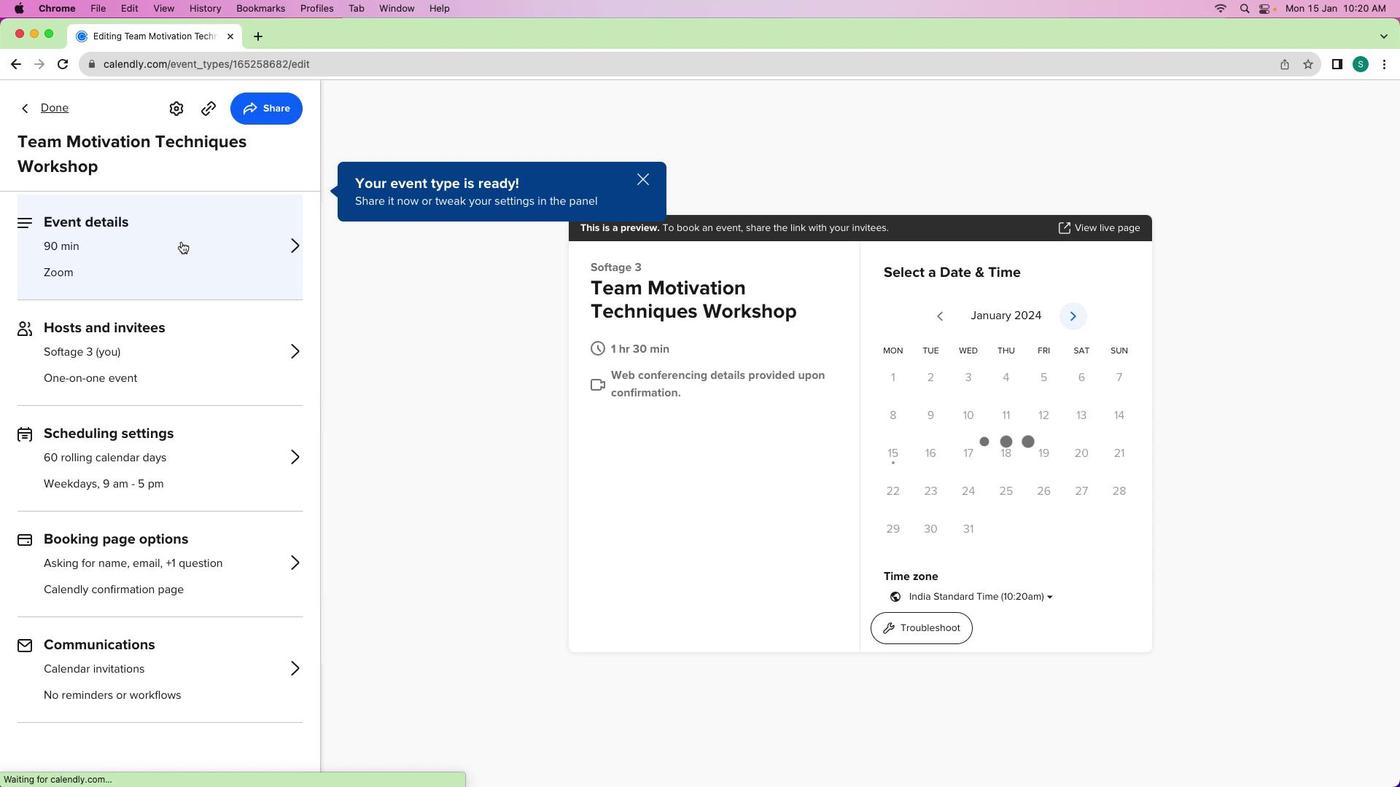 
Action: Mouse moved to (141, 535)
Screenshot: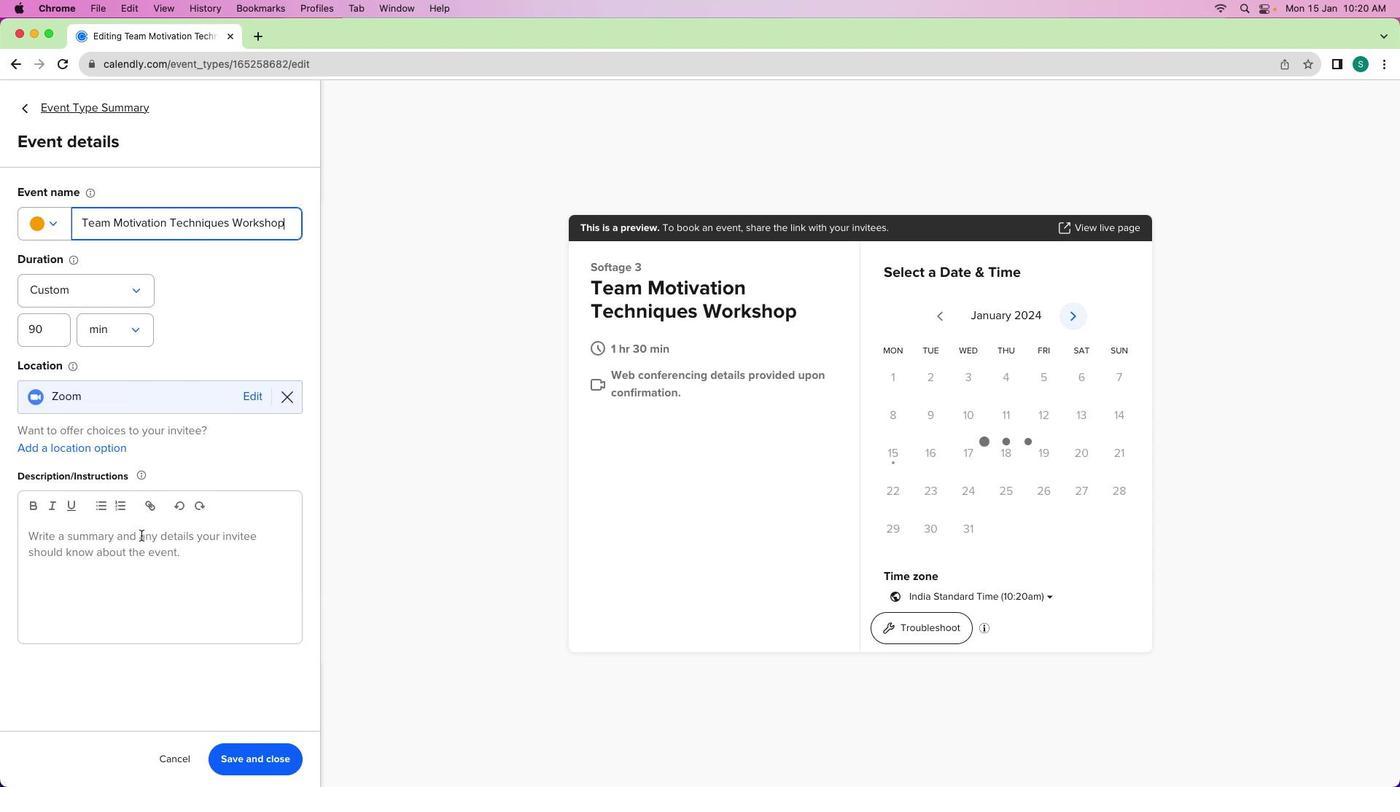 
Action: Mouse pressed left at (141, 535)
Screenshot: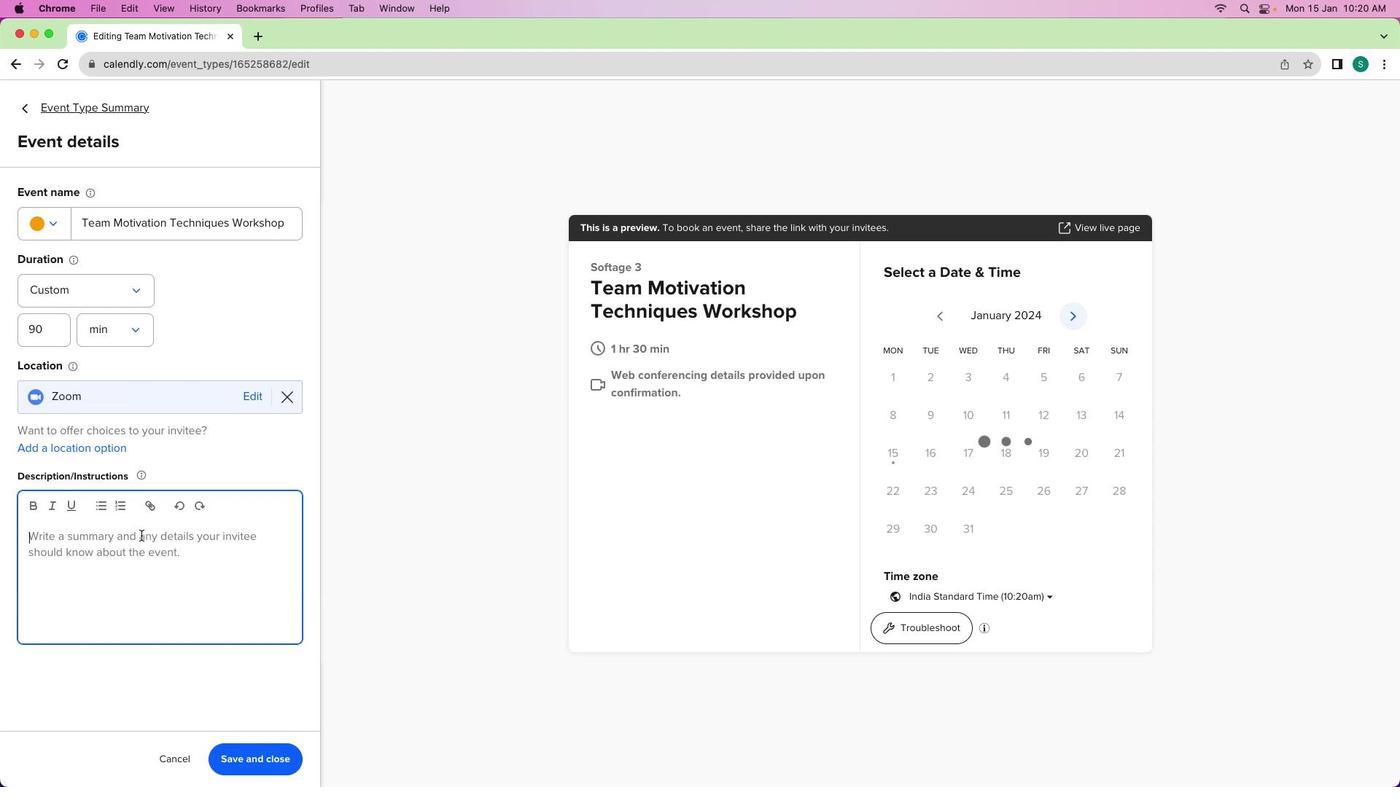 
Action: Mouse moved to (140, 535)
Screenshot: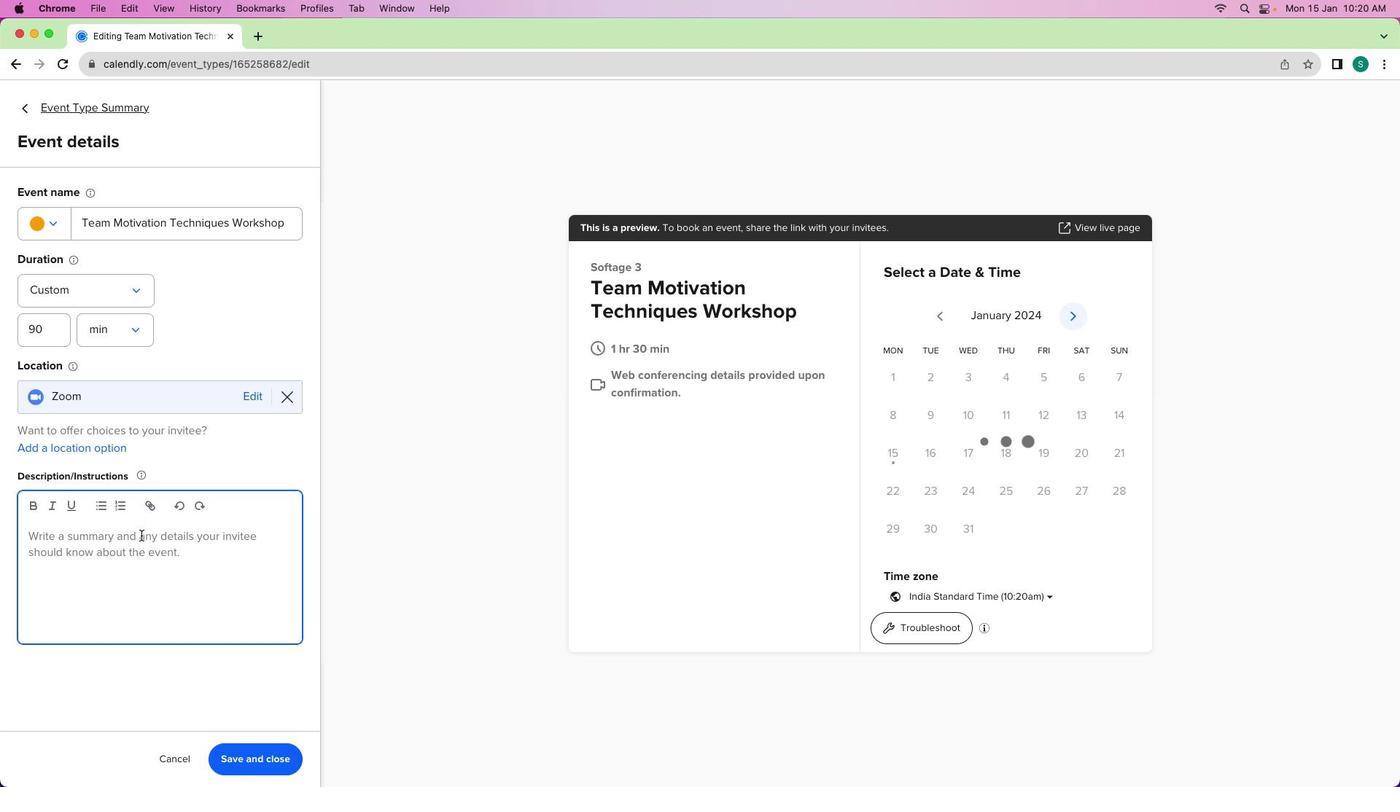 
Action: Key pressed Key.shift'H''e''l''l''o'Key.space't''e''a''m'','Key.enterKey.shift'G''r''e''a''t'Key.space'n''e''w''s'Key.shift_r'!'Key.spaceKey.shift'I'"'"'v''e'Key.space's''c''h''e''d''u''l''e''d'Key.space'a'Key.space'w''o''r''s''h''o''p'Key.space'o''n'Key.space't''e''a''m'Key.spaceKey.downKey.leftKey.leftKey.leftKey.leftKey.leftKey.leftKey.leftKey.leftKey.leftKey.leftKey.leftKey.leftKey.left'k'Key.down'm''o''t''i''v''a''t''i''o''n'Key.space't''e''a'Key.backspace'c''h''n''i''q''u''e''s''.'Key.spaceKey.shift'L''t''s'"'"Key.backspaceKey.backspaceKey.backspace'e''t'"'"'s'Key.space'e''x''p''l''o''r''e'Key.space's''t''r''a''t''e''g''i''e''s'Key.space't''o'Key.space'b''o''o''s''t'Key.space't''e''a'','Key.backspace'm'Key.space'm''o''r''l'Key.backspace'a''l''e'Key.space'a''n''d'Key.space'p''r''o''d''u''c''t''i''v''i''t''y''.'Key.enterKey.shift'E''x''c''i''t''e''d'Key.space't''o'Key.space's''h''a''r''e'Key.space'i''n''s''i''g''h''t''s'Key.space'a''n''d'Key.space'i''n''s''p''i''r''e'Key.space'm''o''t''i''v''a''t''i''o''n'Key.space'w''i''t''h''i''n'Key.space't''h''e'Key.space't''e''a''m'Key.shift_r'!'Key.enterKey.shift'B''e''s''t'Key.space'r''e''g''a''r''d''s'','Key.enterKey.shift'S''o''f''t'Key.shift'A''g''e'
Screenshot: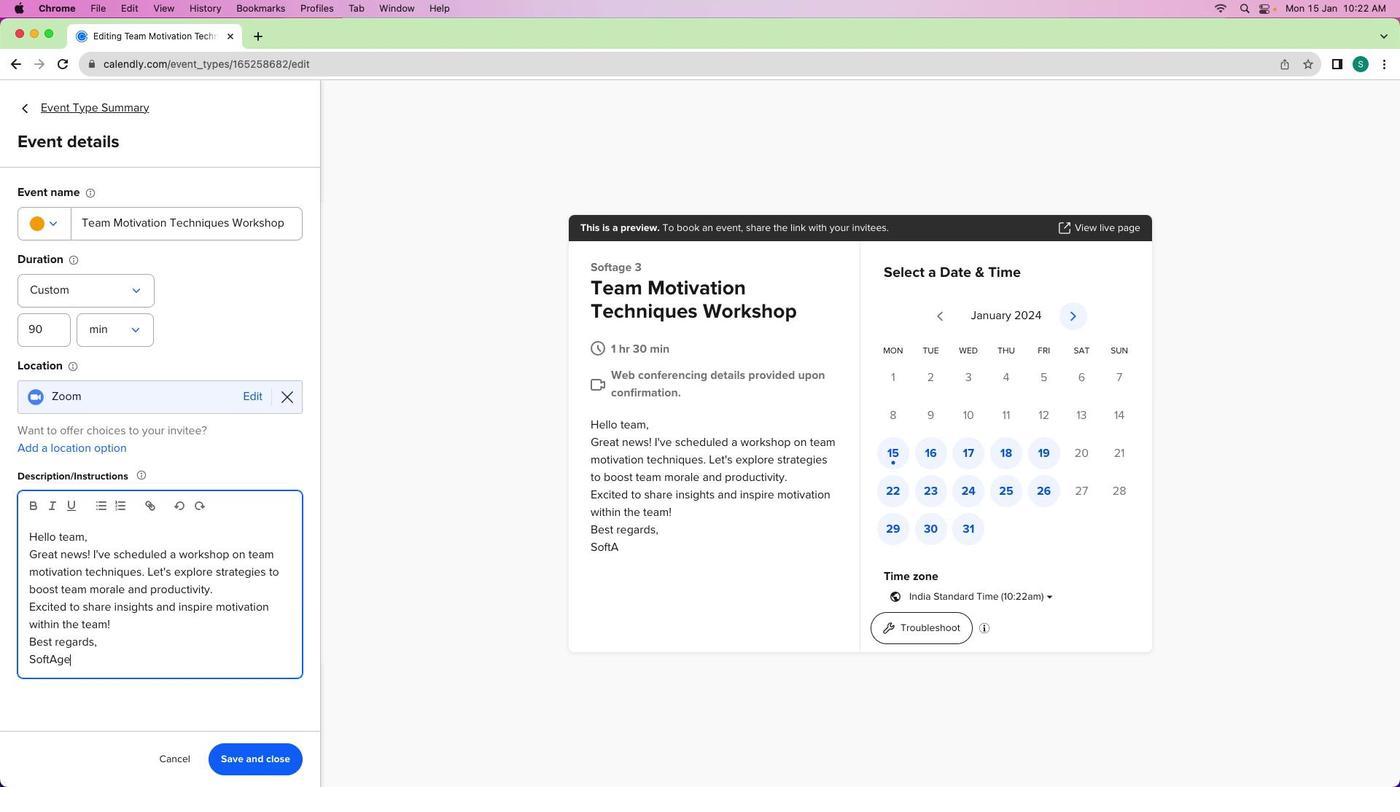 
Action: Mouse moved to (251, 749)
Screenshot: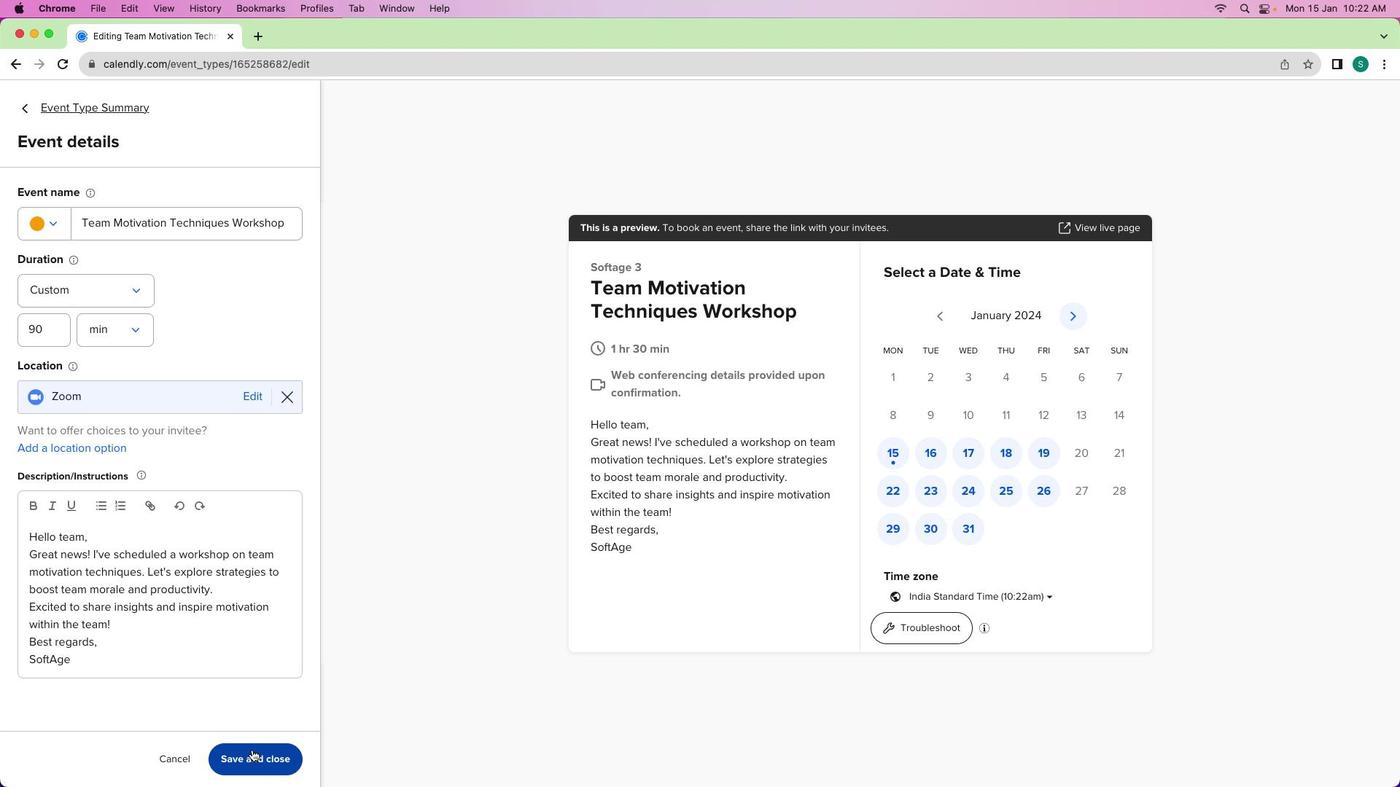 
Action: Mouse pressed left at (251, 749)
Screenshot: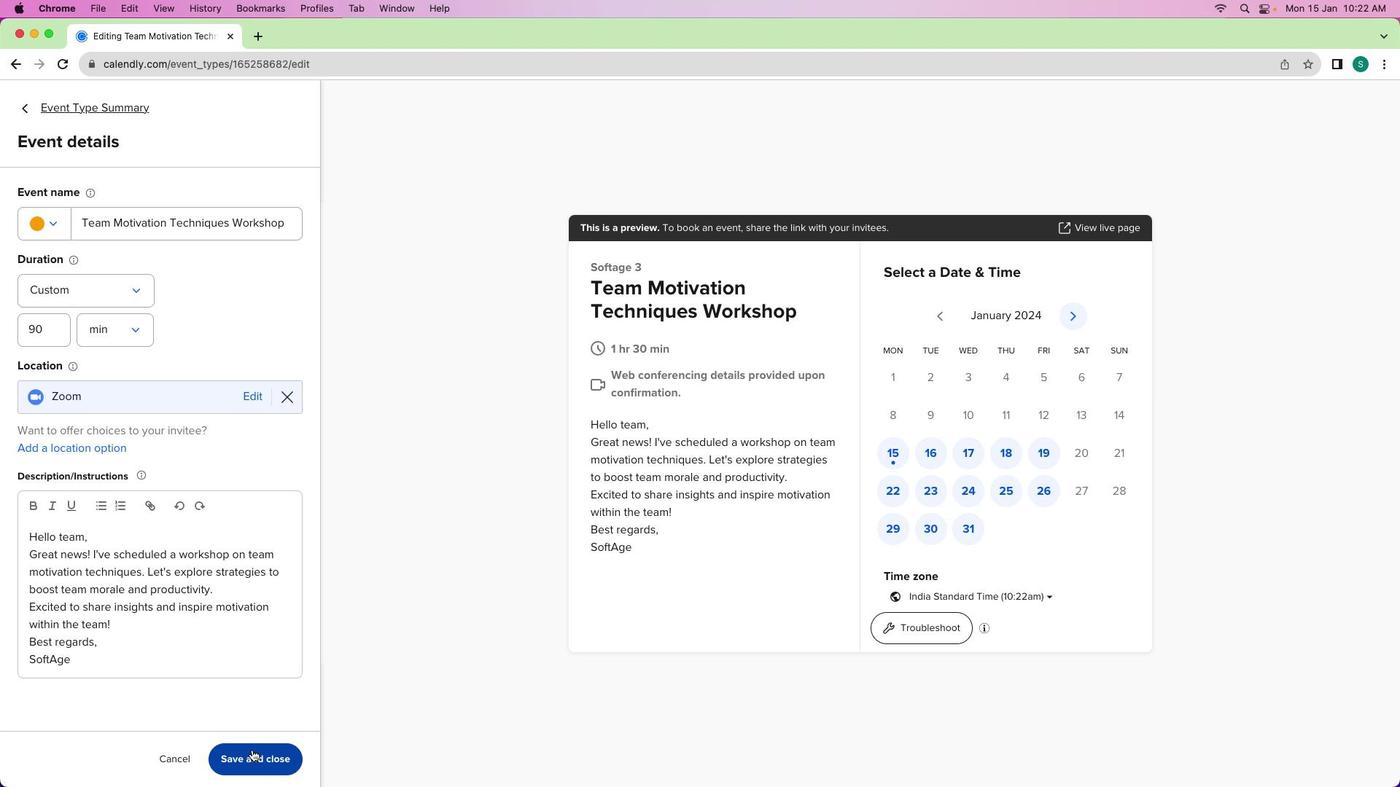 
Action: Mouse moved to (62, 109)
Screenshot: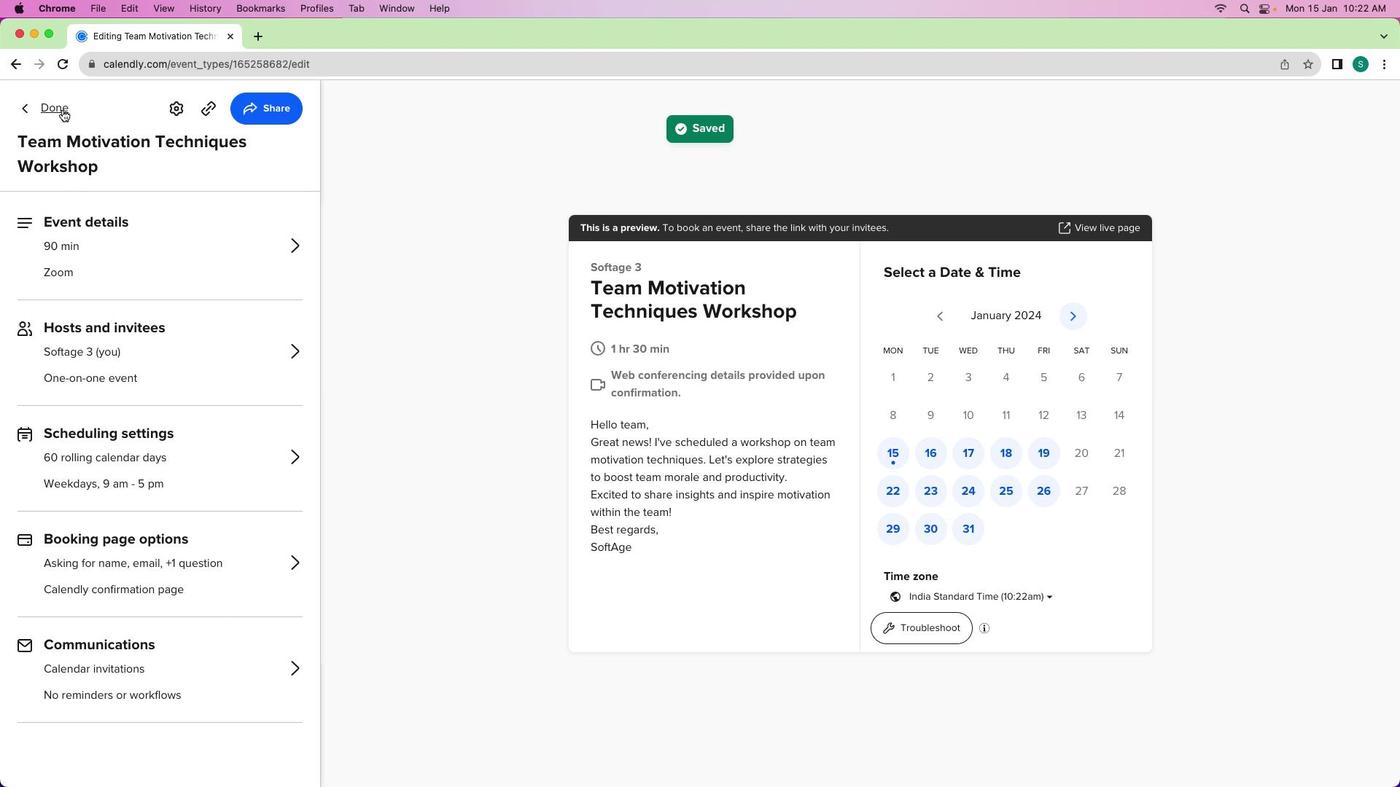 
Action: Mouse pressed left at (62, 109)
Screenshot: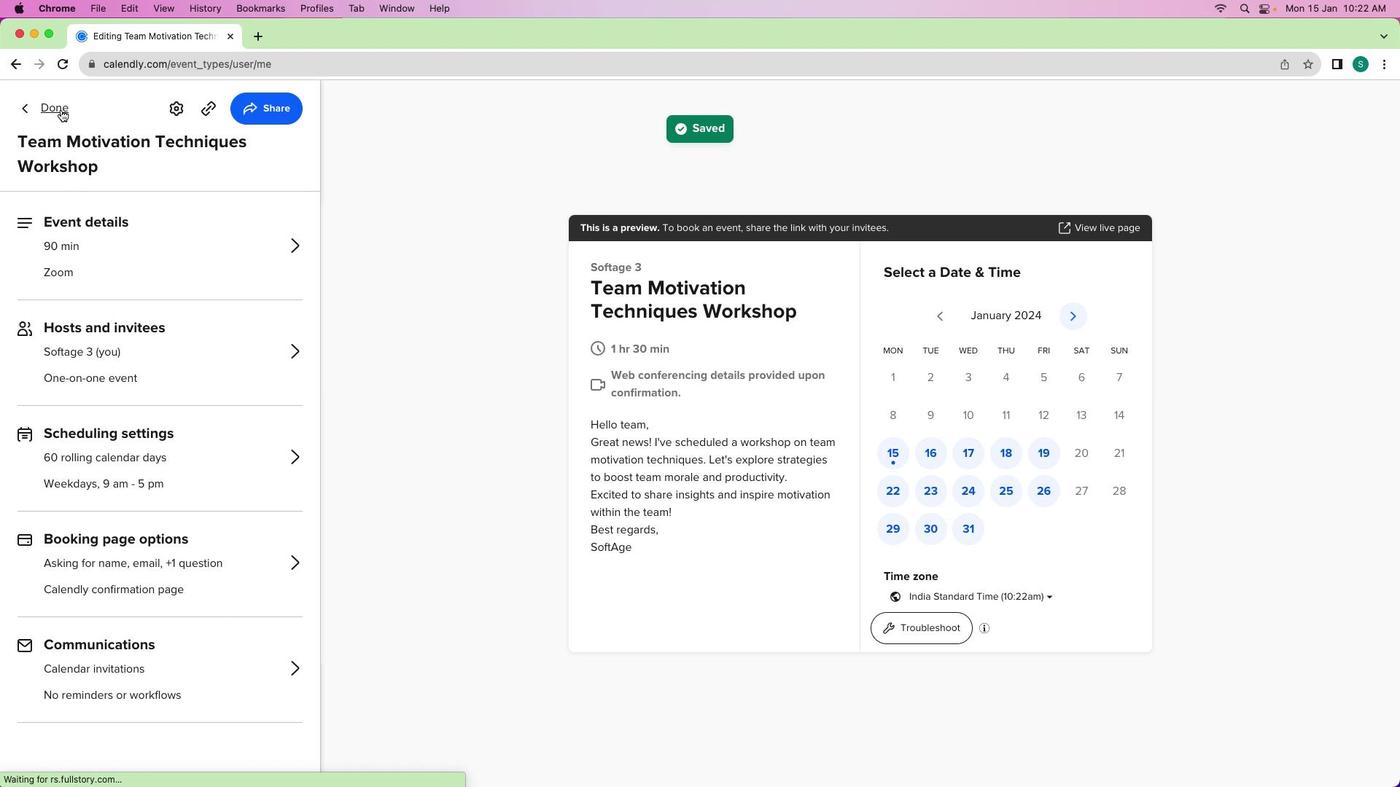 
Action: Mouse moved to (513, 439)
Screenshot: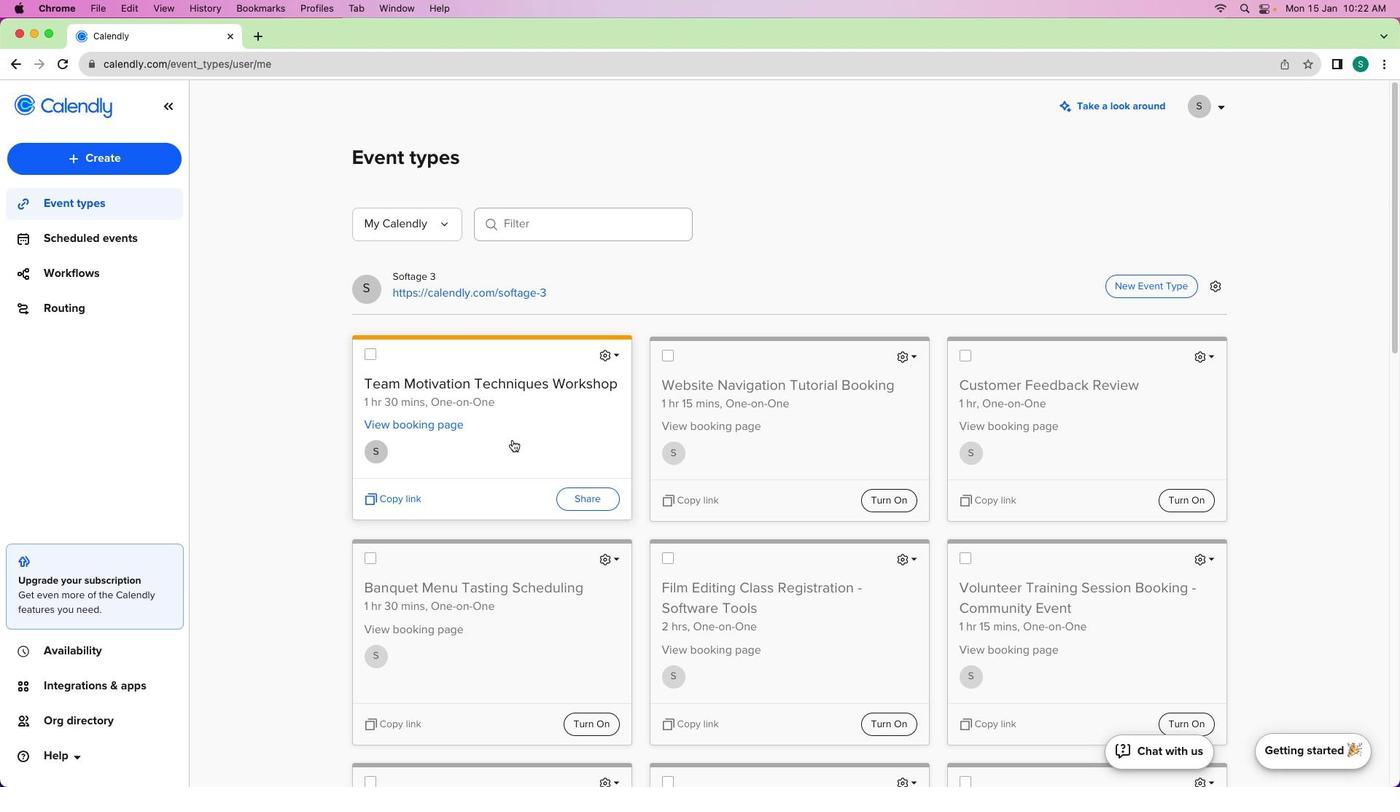 
